 Task: Look for space in Marhaura, India from 2nd June, 2023 to 15th June, 2023 for 2 adults in price range Rs.10000 to Rs.15000. Place can be entire place with 1  bedroom having 1 bed and 1 bathroom. Property type can be house, flat, guest house, hotel. Booking option can be shelf check-in. Required host language is English.
Action: Mouse moved to (355, 132)
Screenshot: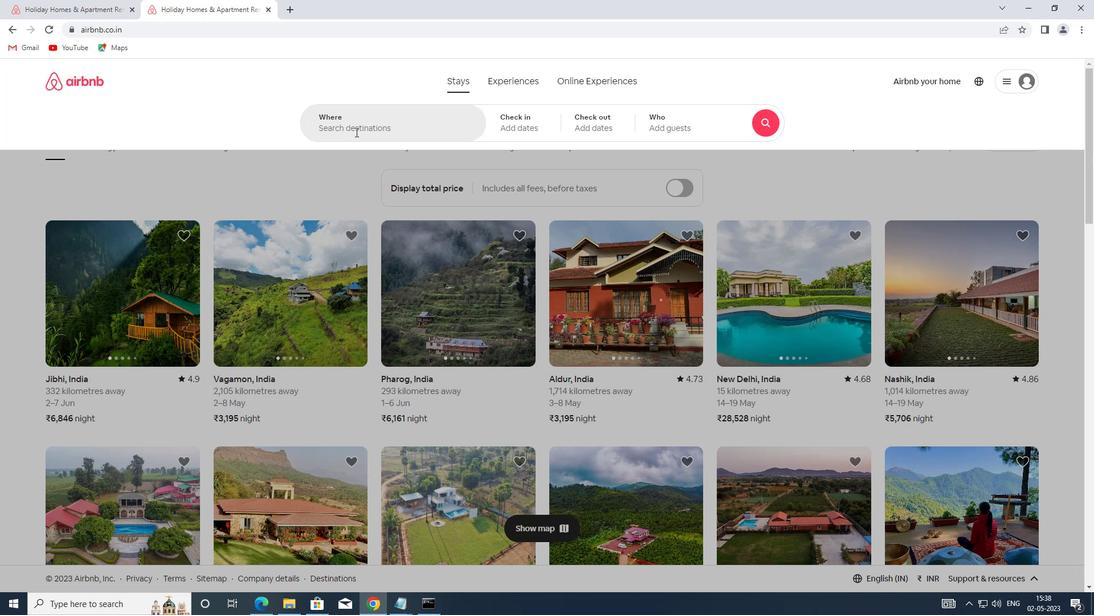 
Action: Mouse pressed left at (355, 132)
Screenshot: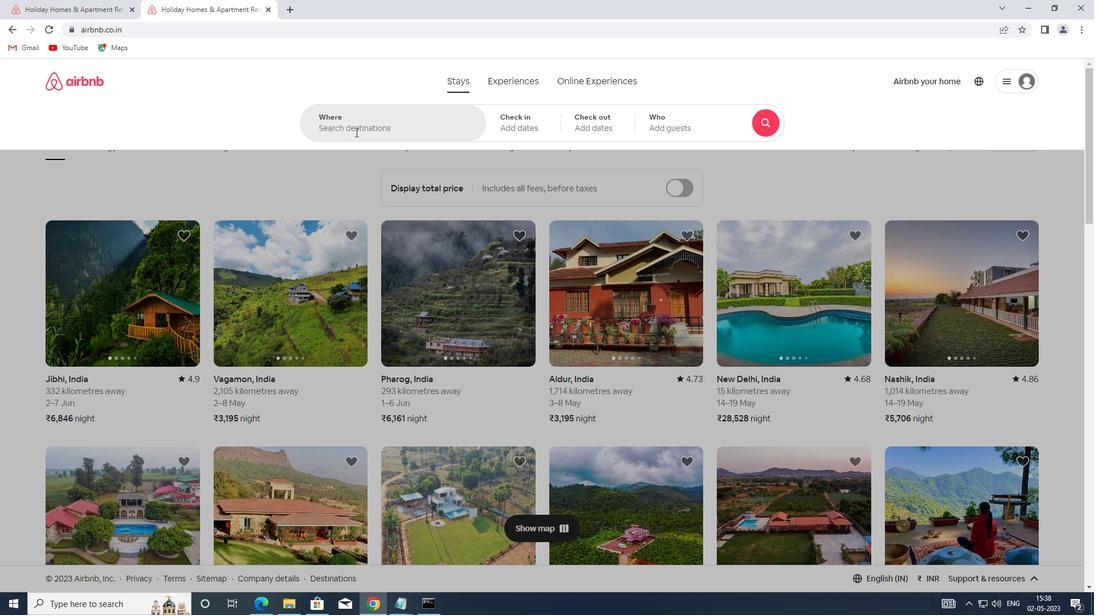 
Action: Mouse pressed left at (355, 132)
Screenshot: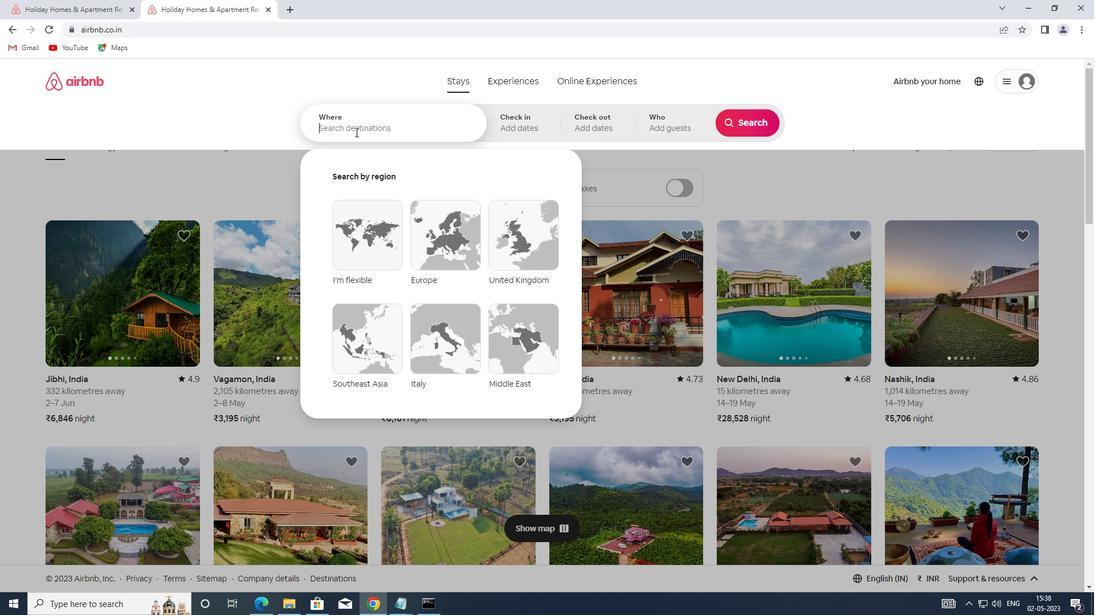 
Action: Key pressed <Key.shift>MARHAURA<Key.space><Key.shift>INDIA
Screenshot: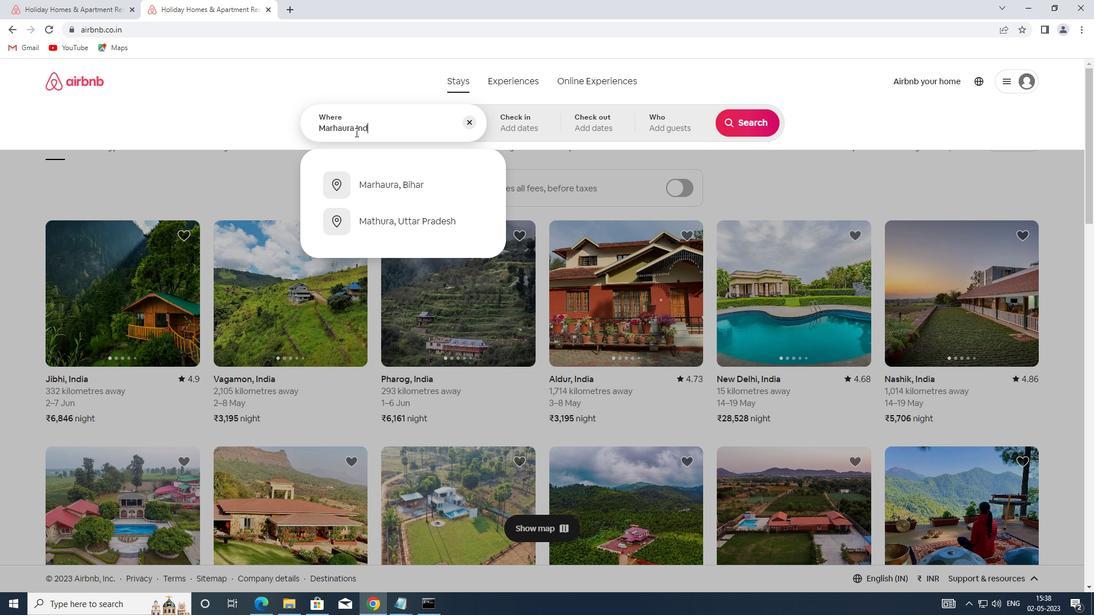 
Action: Mouse moved to (516, 123)
Screenshot: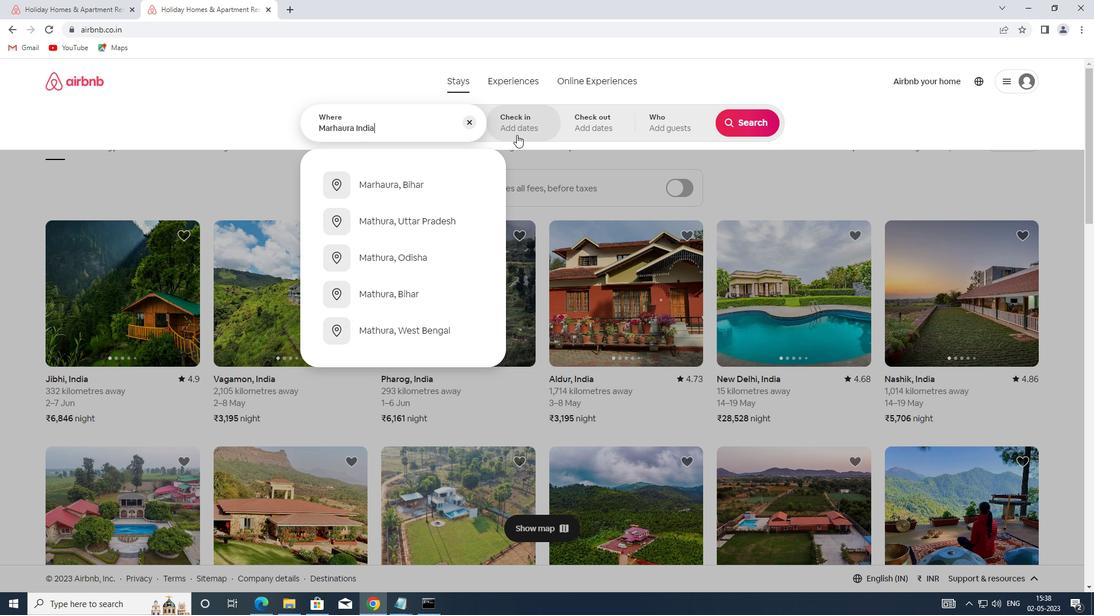 
Action: Mouse pressed left at (516, 123)
Screenshot: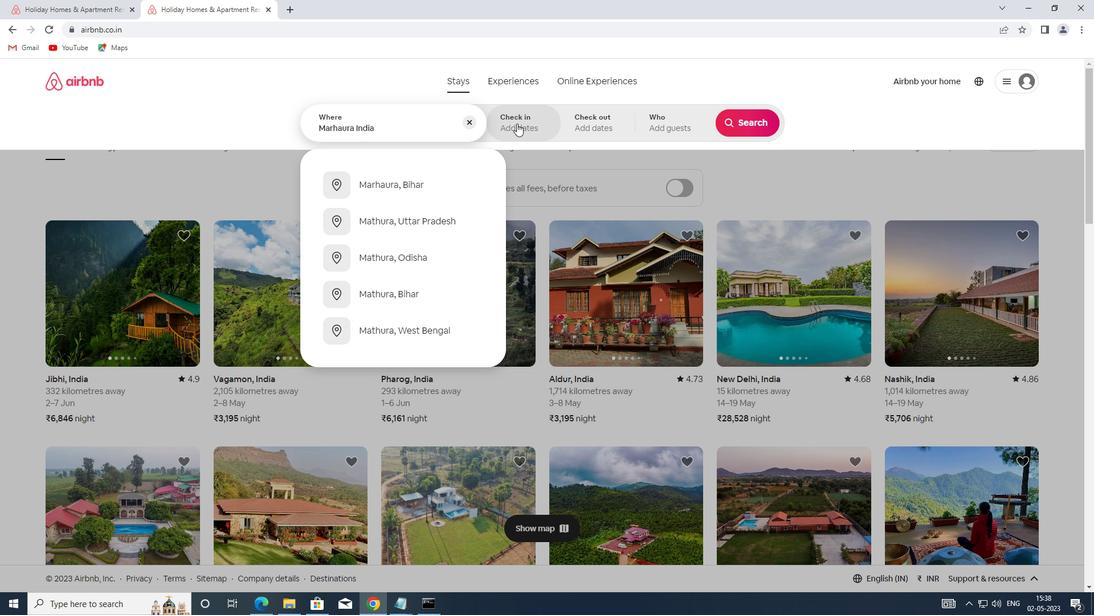 
Action: Mouse moved to (713, 270)
Screenshot: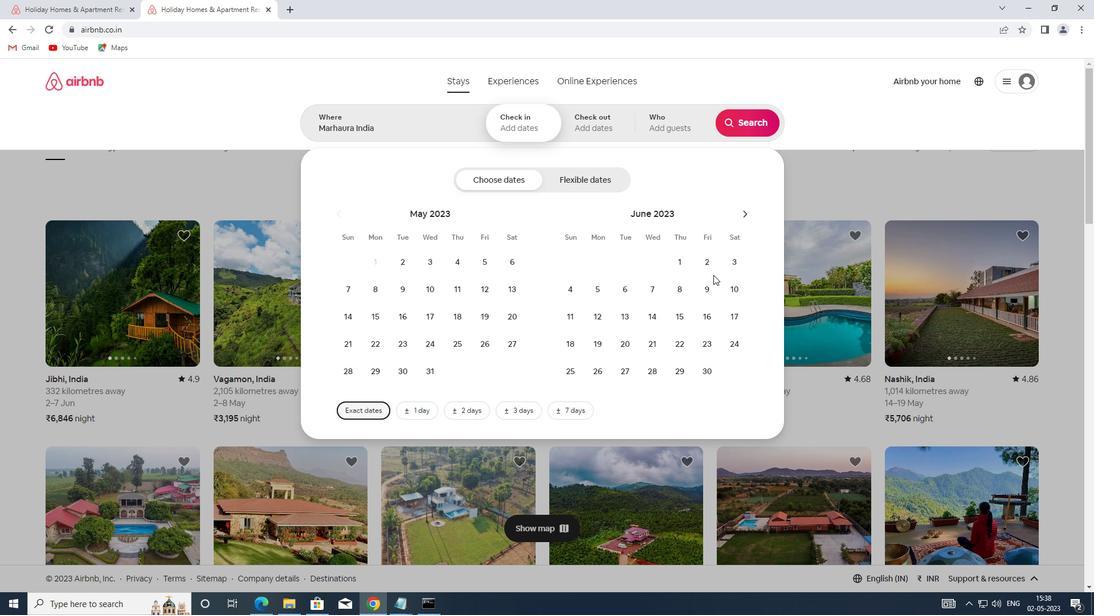 
Action: Mouse pressed left at (713, 270)
Screenshot: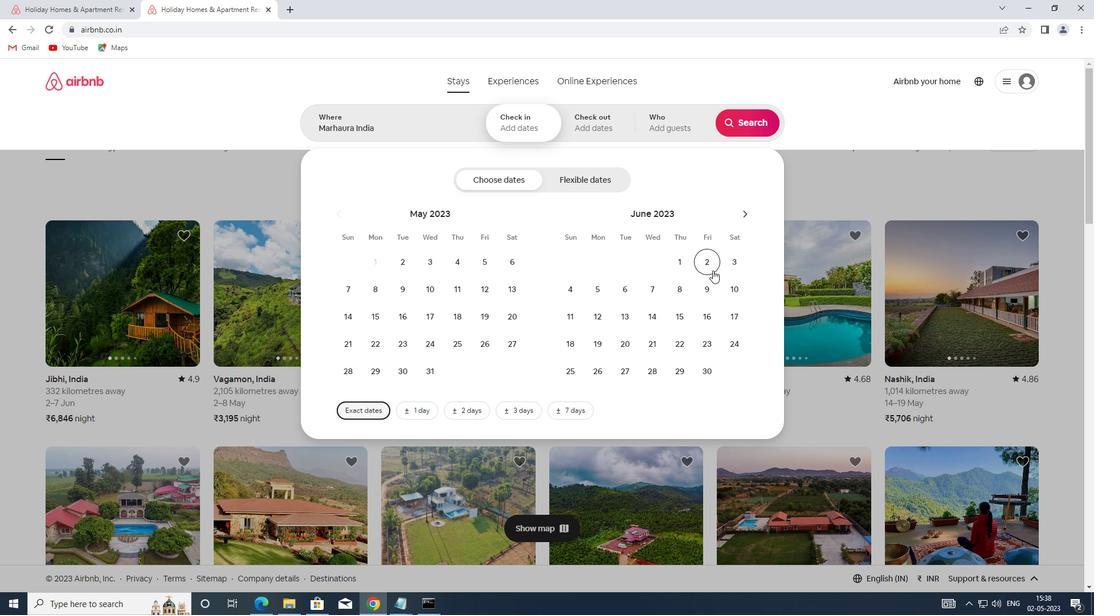 
Action: Mouse moved to (673, 311)
Screenshot: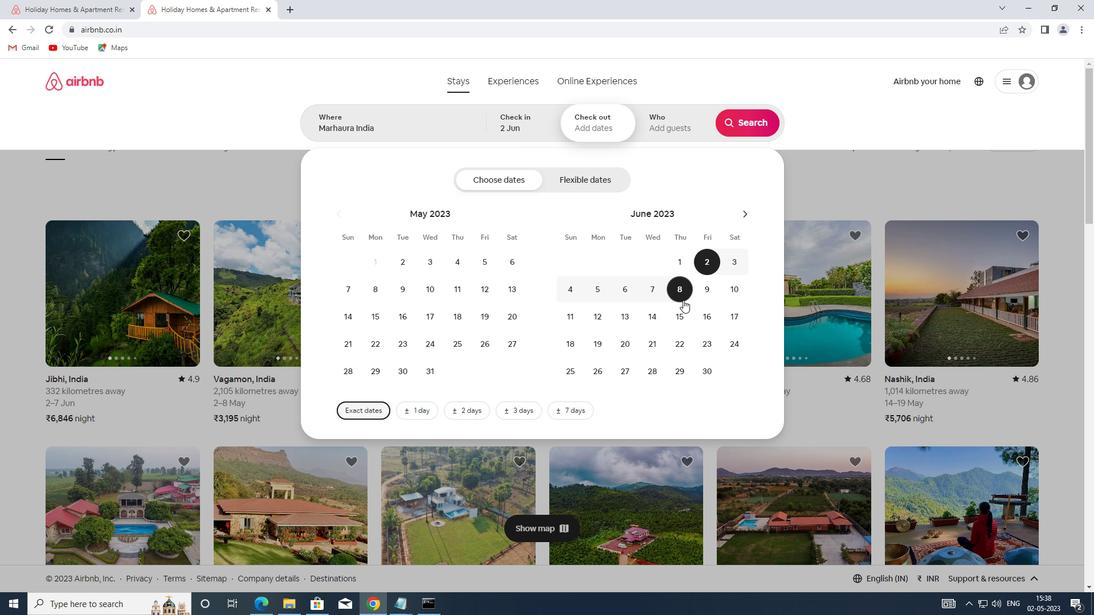 
Action: Mouse pressed left at (673, 311)
Screenshot: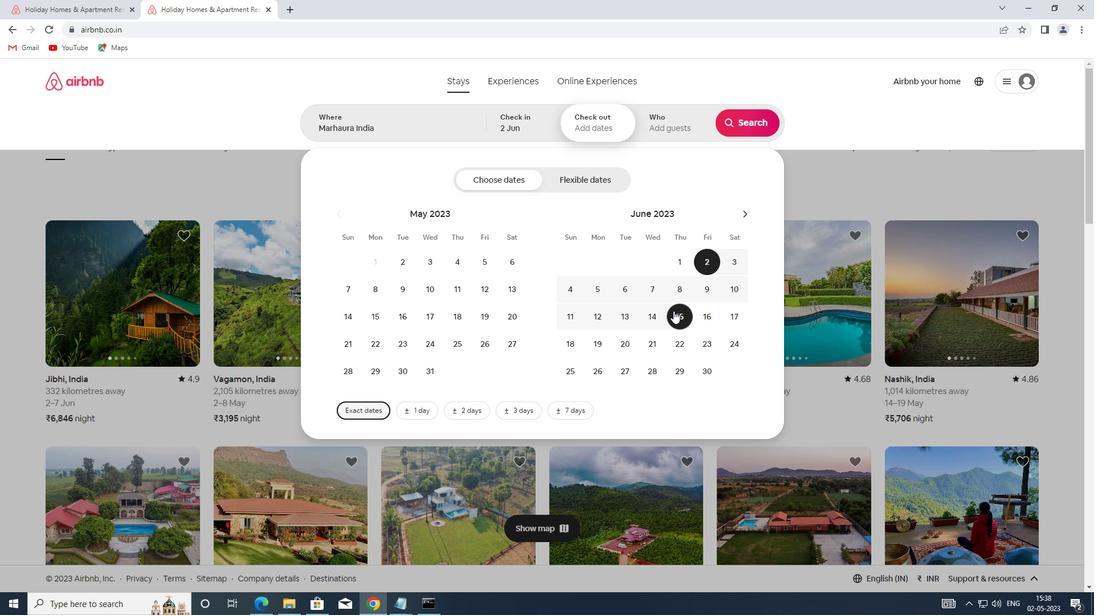 
Action: Mouse moved to (683, 128)
Screenshot: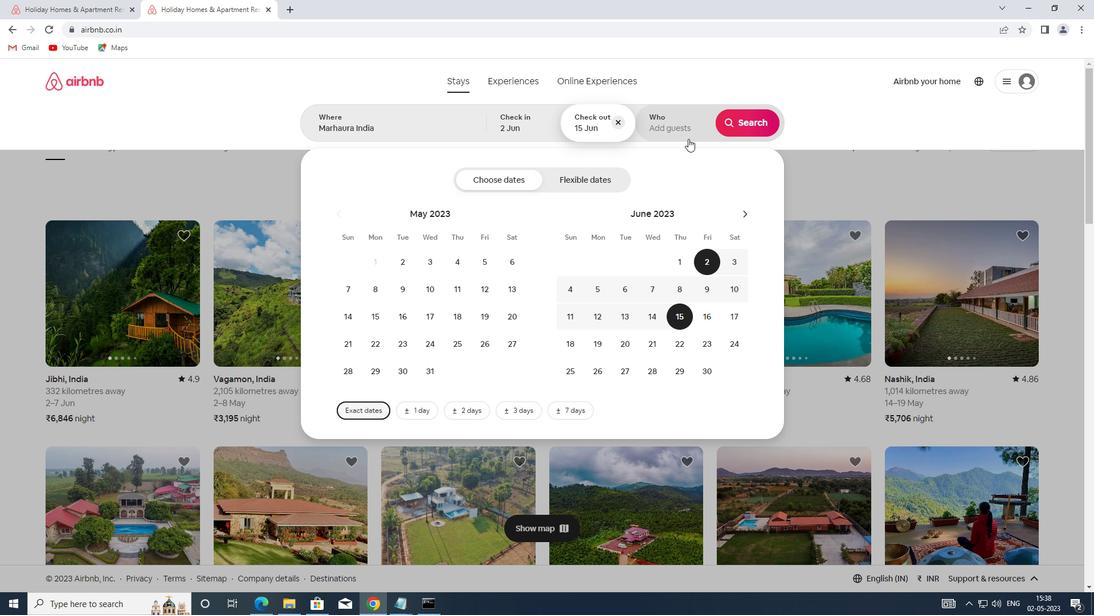 
Action: Mouse pressed left at (683, 128)
Screenshot: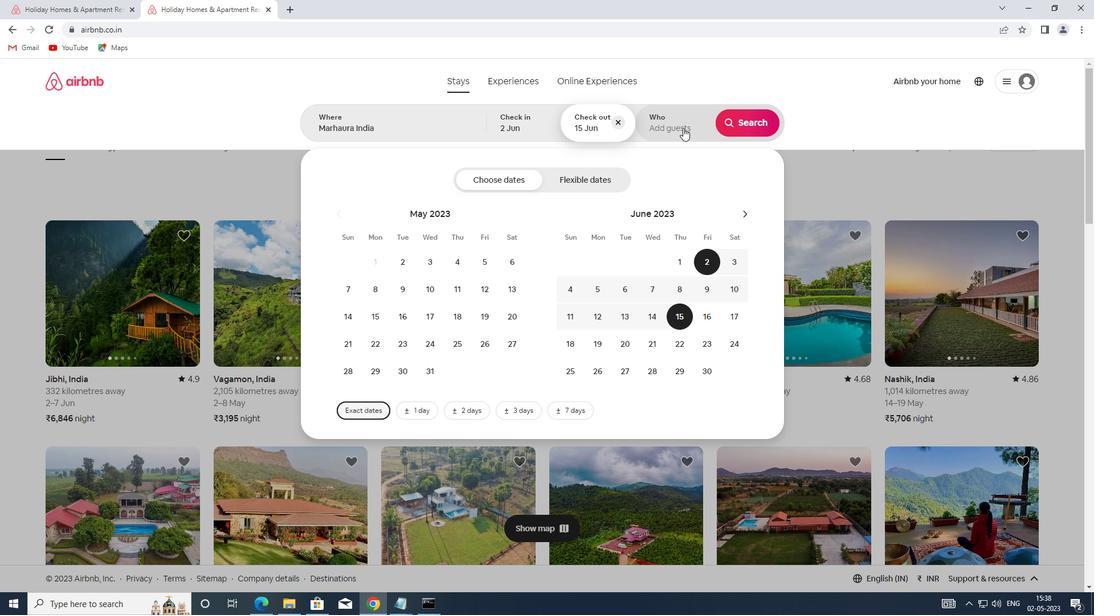 
Action: Mouse moved to (744, 182)
Screenshot: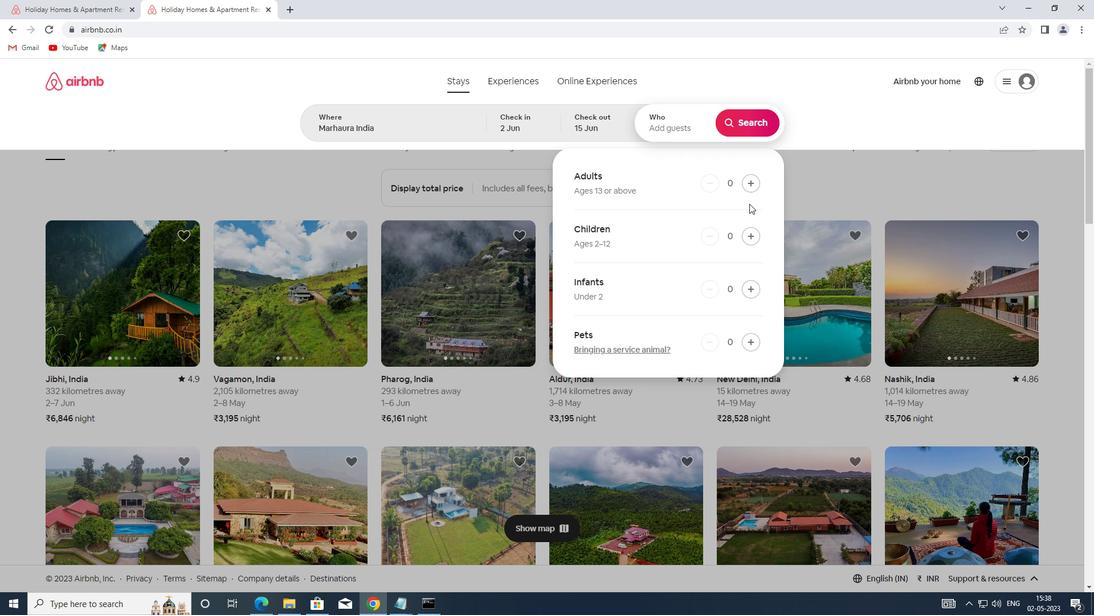 
Action: Mouse pressed left at (744, 182)
Screenshot: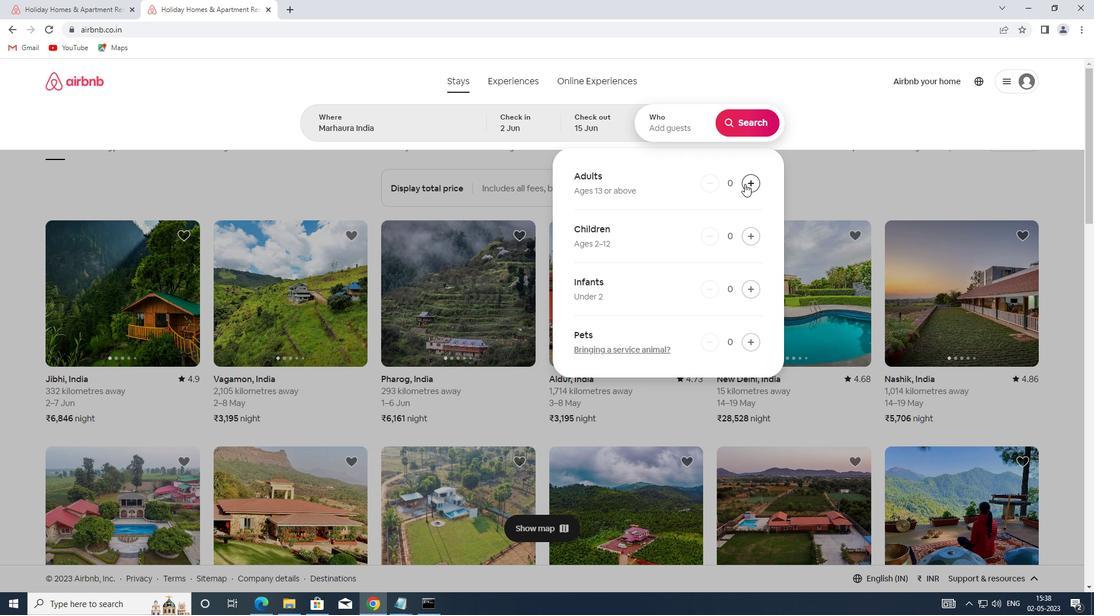 
Action: Mouse pressed left at (744, 182)
Screenshot: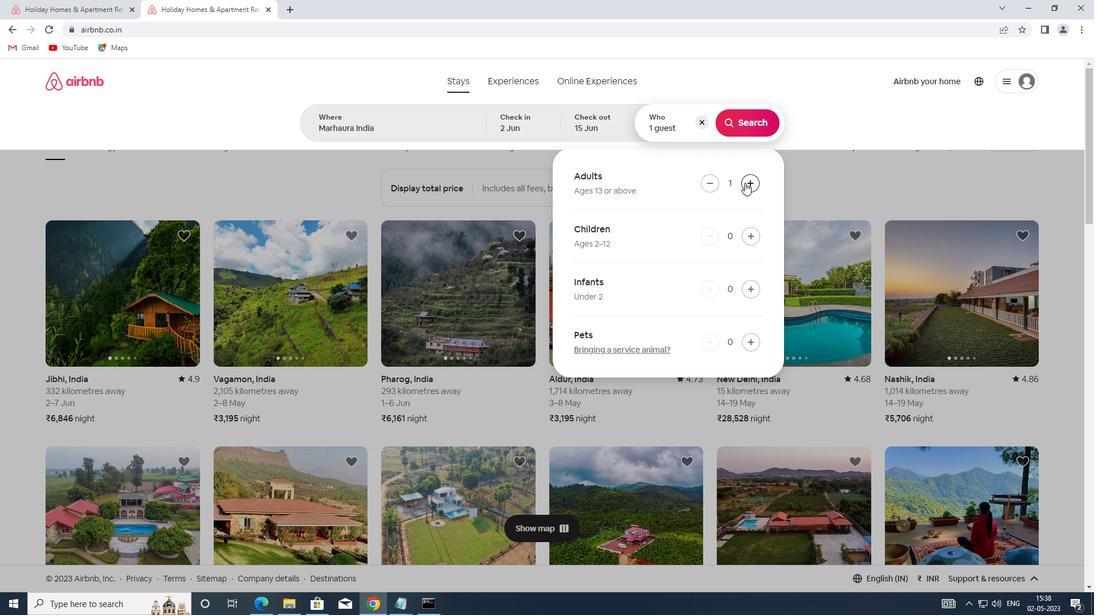 
Action: Mouse moved to (750, 129)
Screenshot: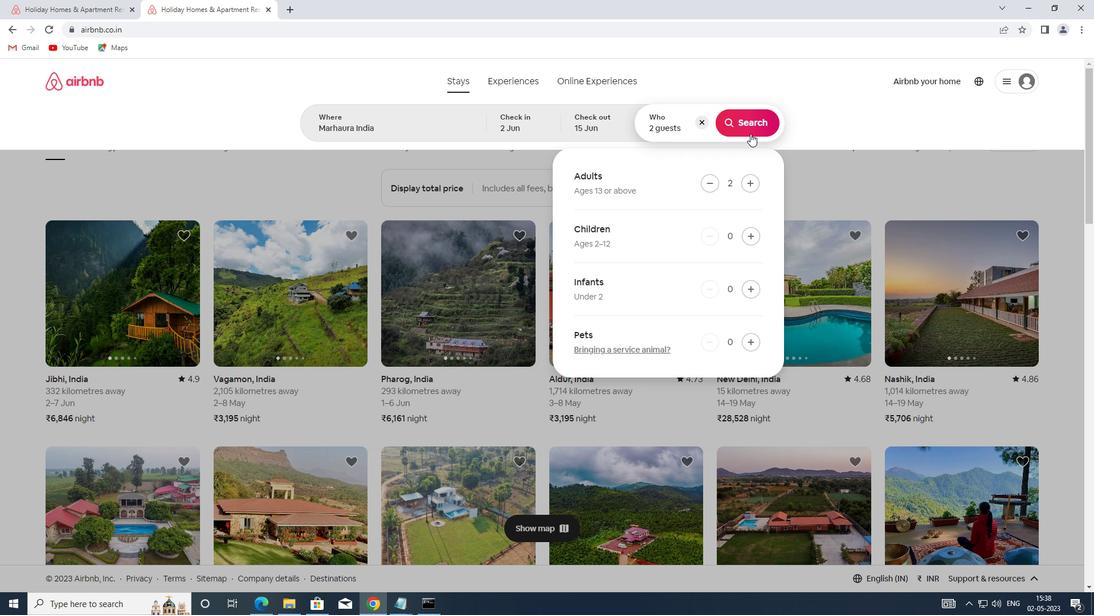 
Action: Mouse pressed left at (750, 129)
Screenshot: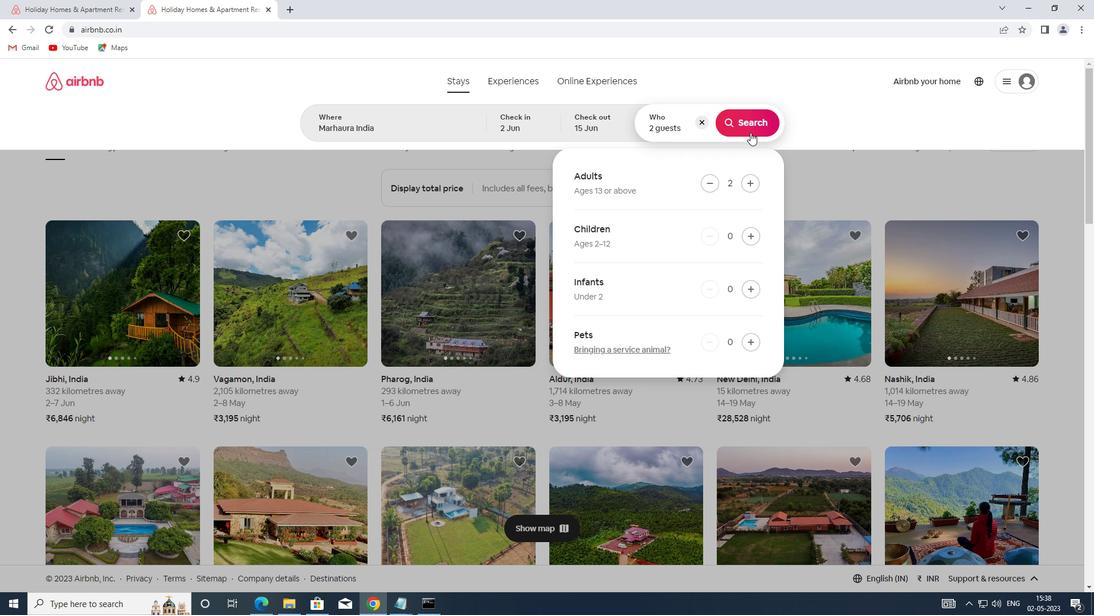 
Action: Mouse moved to (1037, 124)
Screenshot: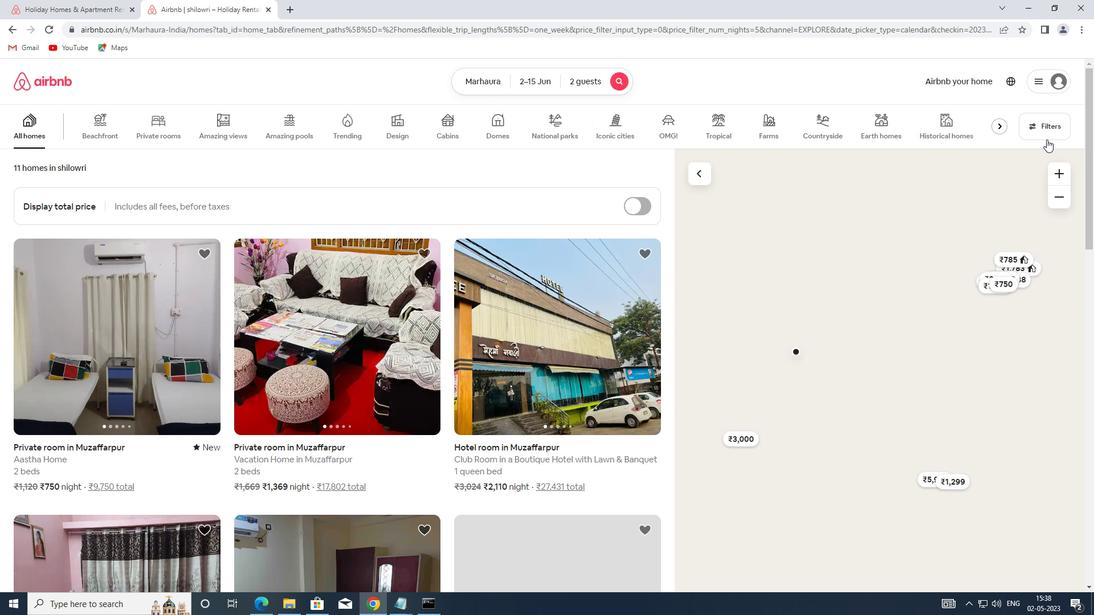 
Action: Mouse pressed left at (1037, 124)
Screenshot: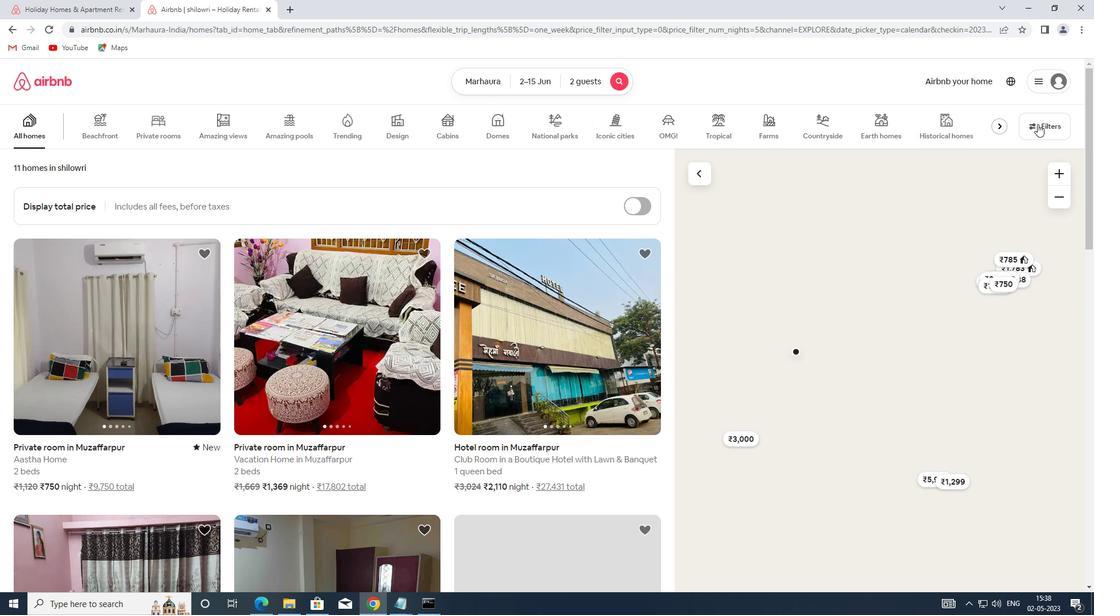 
Action: Mouse moved to (469, 269)
Screenshot: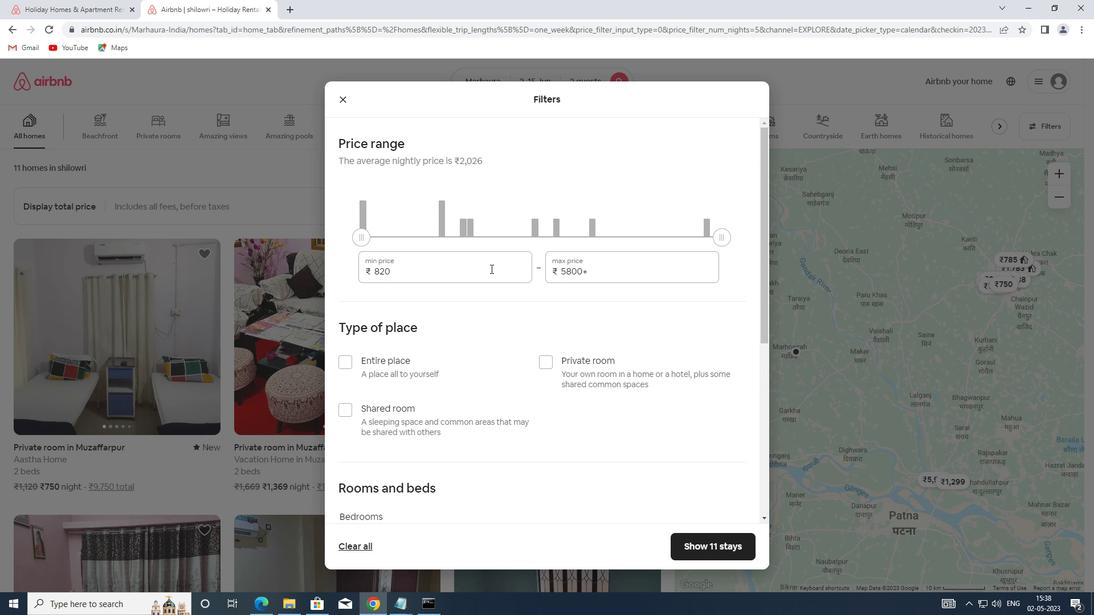 
Action: Mouse pressed left at (469, 269)
Screenshot: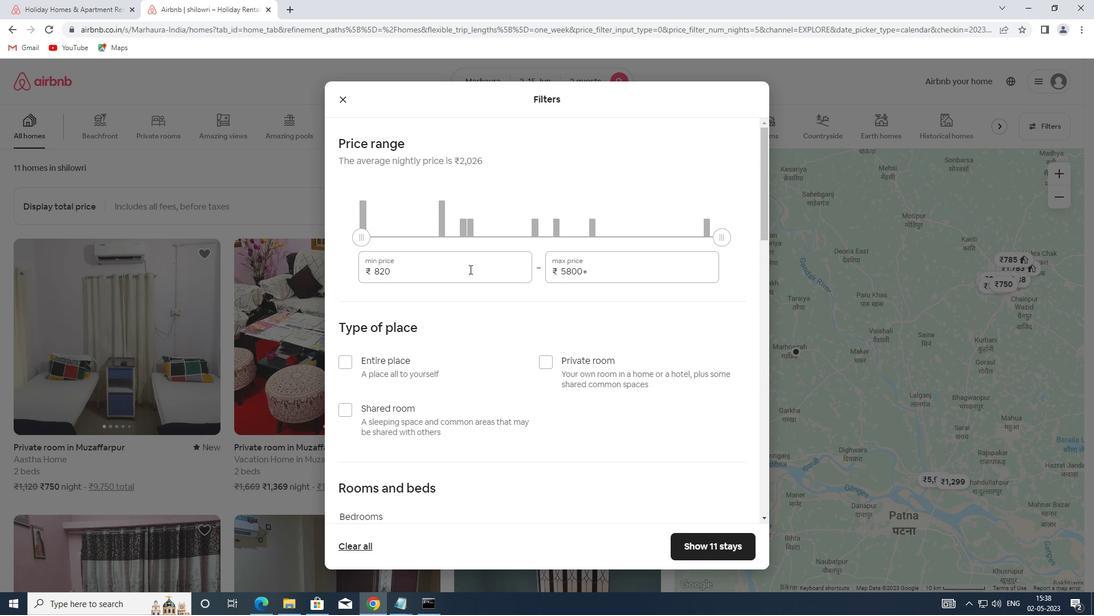 
Action: Mouse moved to (355, 274)
Screenshot: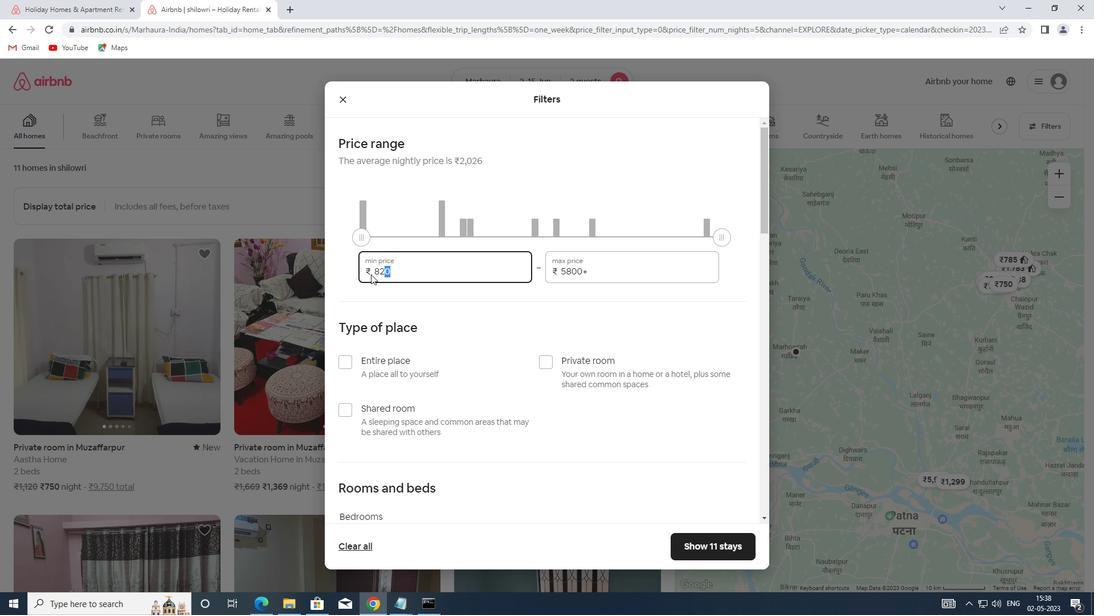 
Action: Key pressed 10000
Screenshot: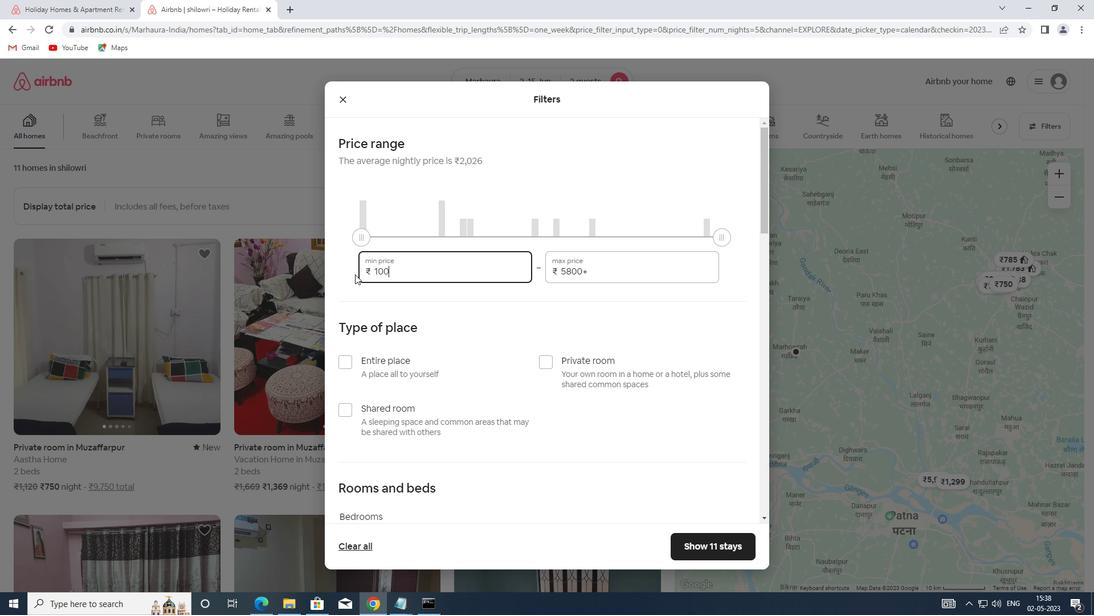 
Action: Mouse moved to (604, 272)
Screenshot: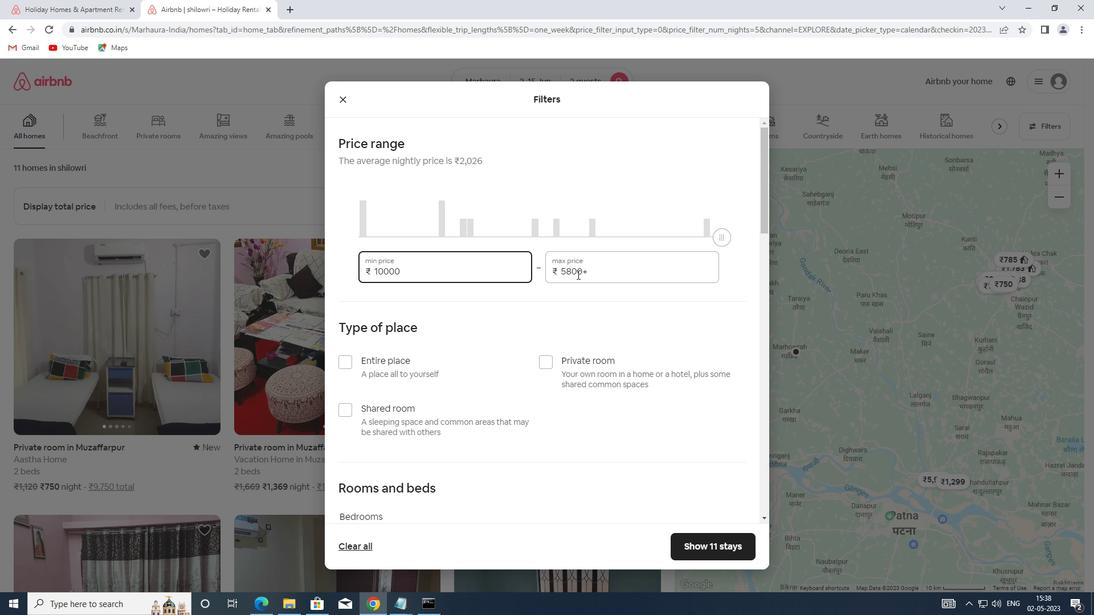 
Action: Mouse pressed left at (604, 272)
Screenshot: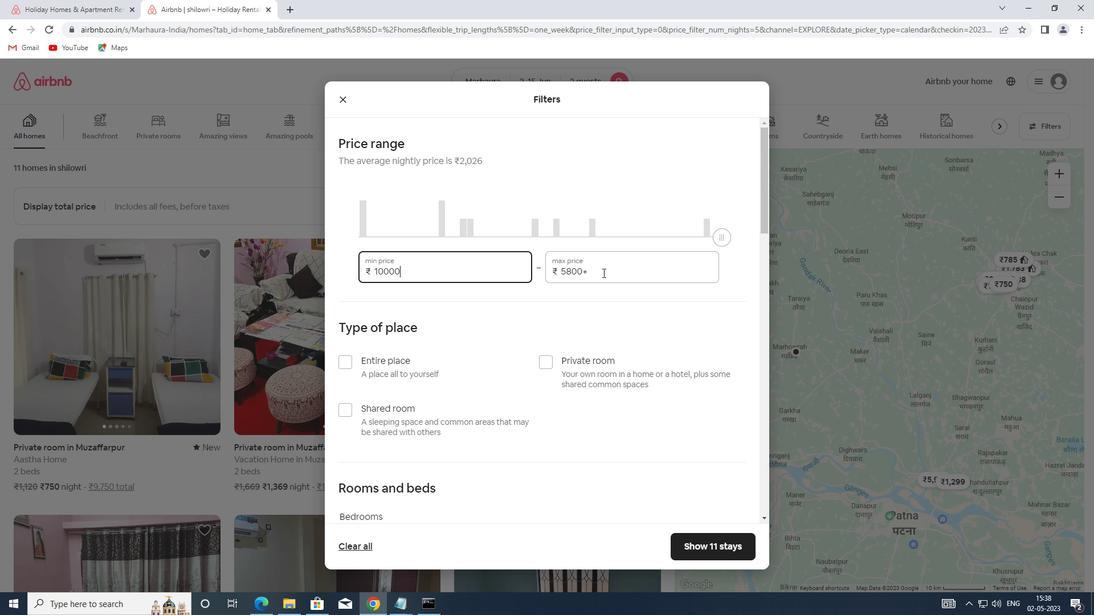 
Action: Mouse moved to (541, 262)
Screenshot: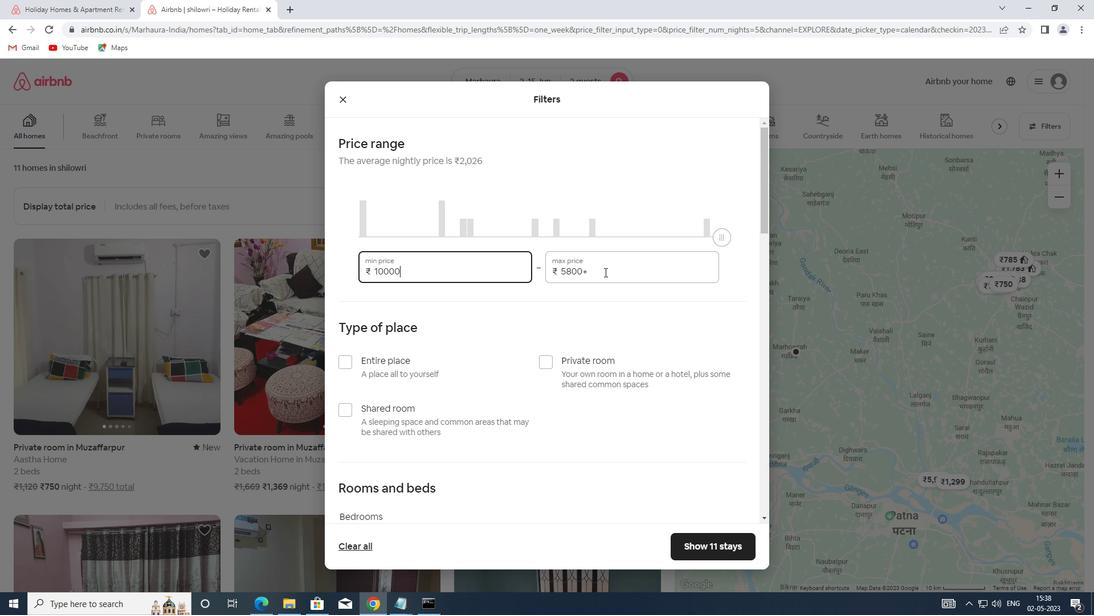
Action: Key pressed 15000
Screenshot: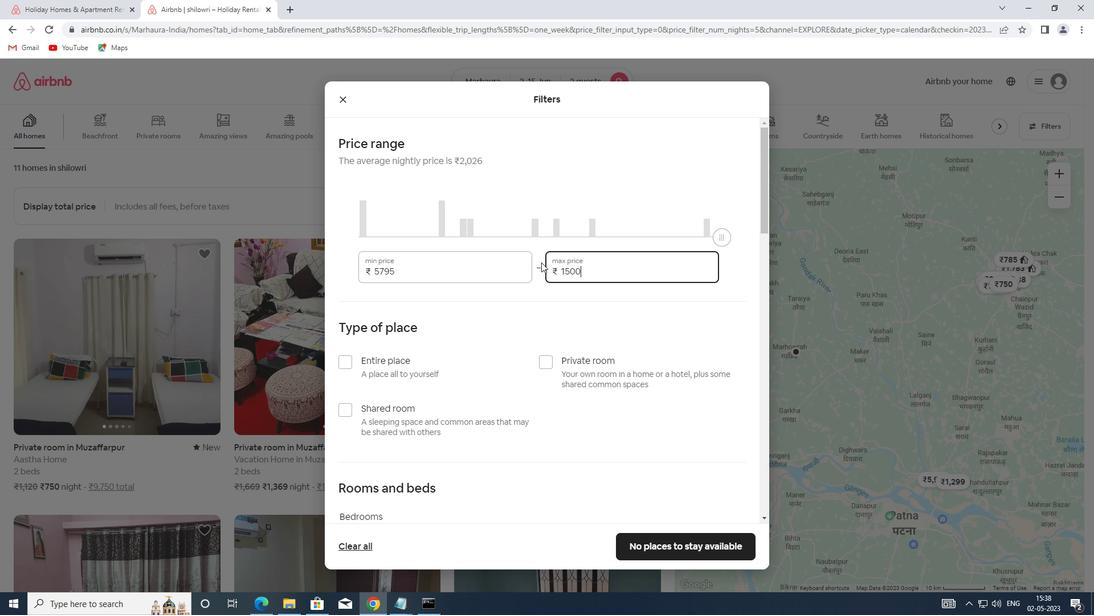 
Action: Mouse moved to (377, 359)
Screenshot: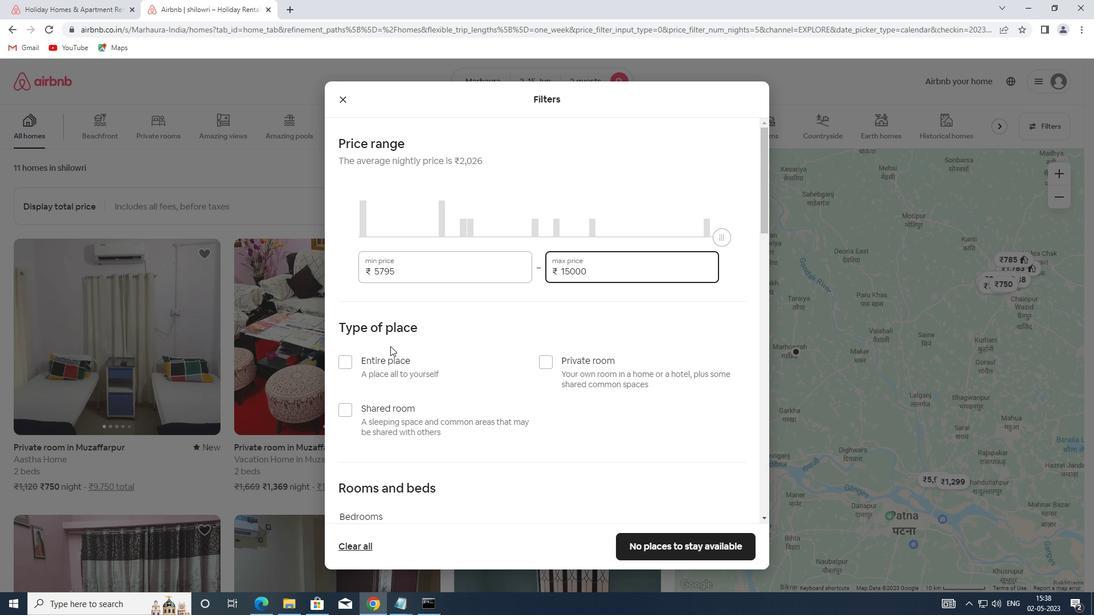 
Action: Mouse pressed left at (377, 359)
Screenshot: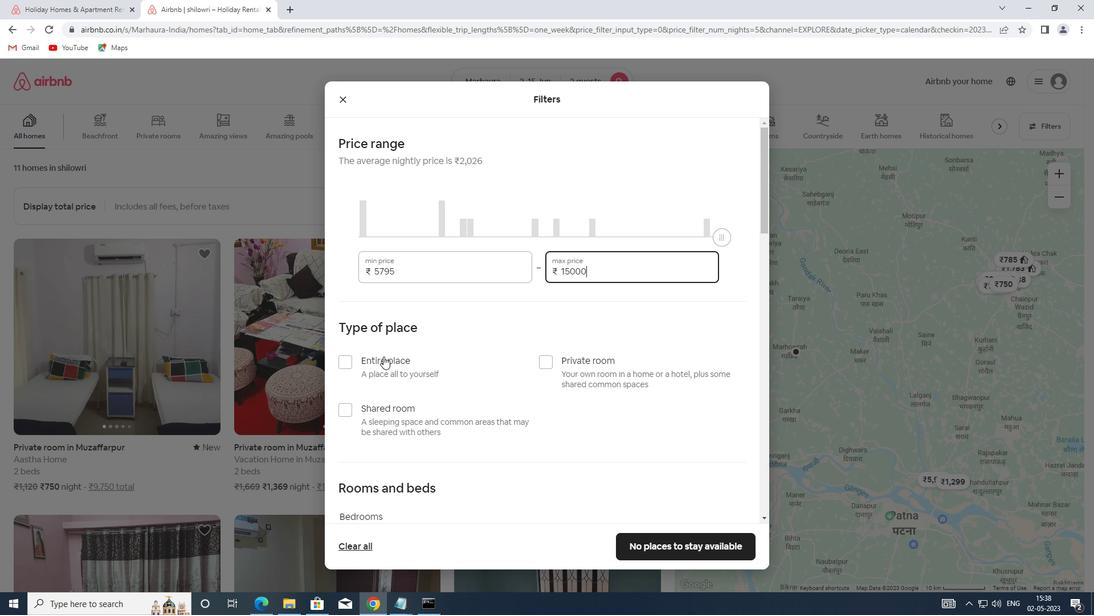 
Action: Mouse scrolled (377, 358) with delta (0, 0)
Screenshot: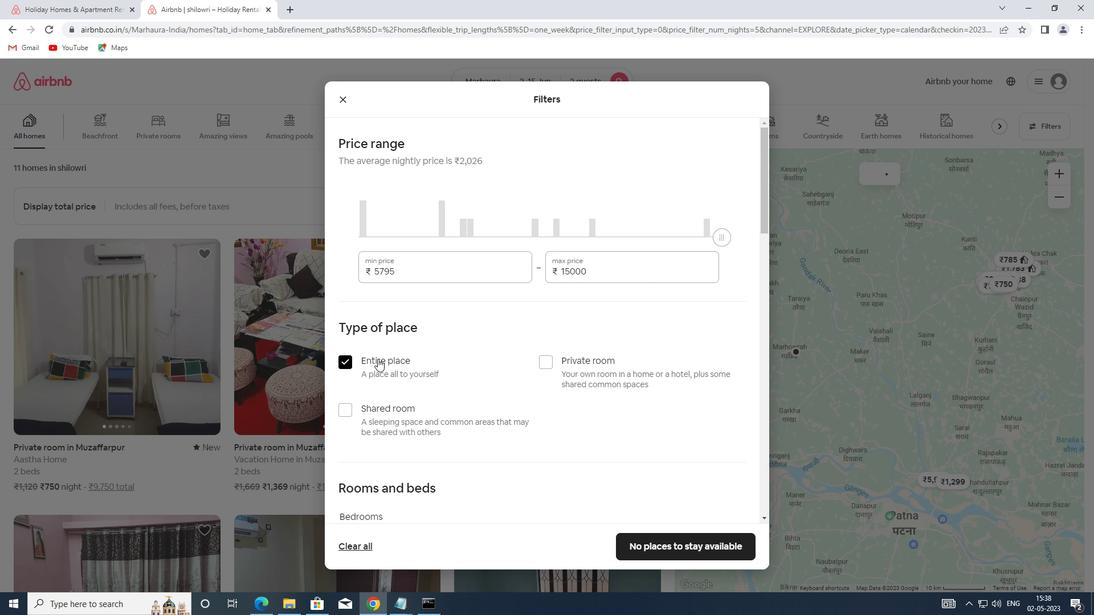 
Action: Mouse scrolled (377, 358) with delta (0, 0)
Screenshot: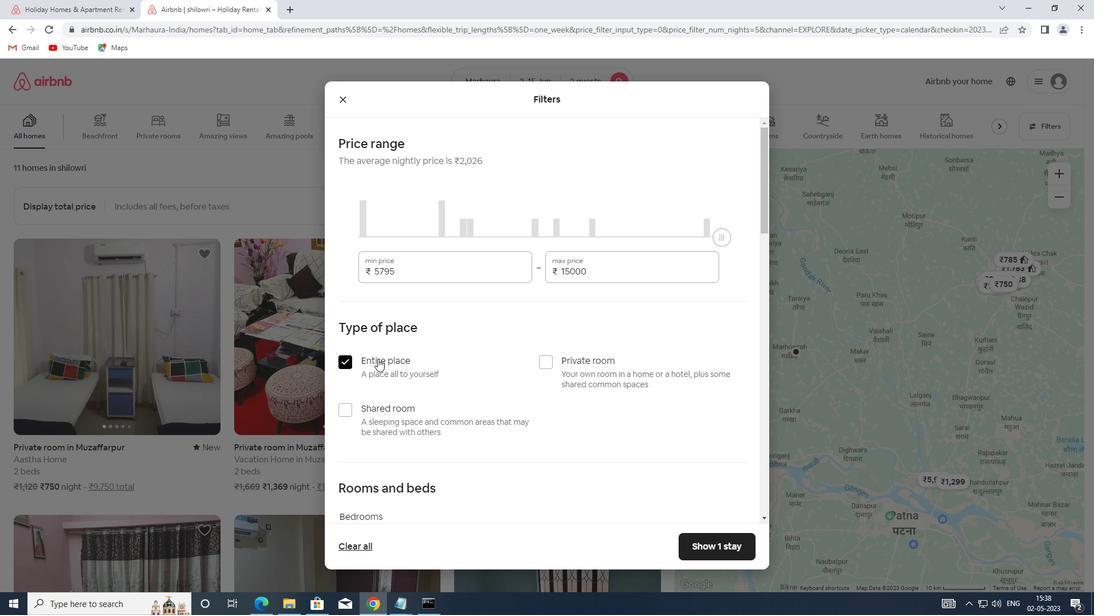 
Action: Mouse scrolled (377, 358) with delta (0, 0)
Screenshot: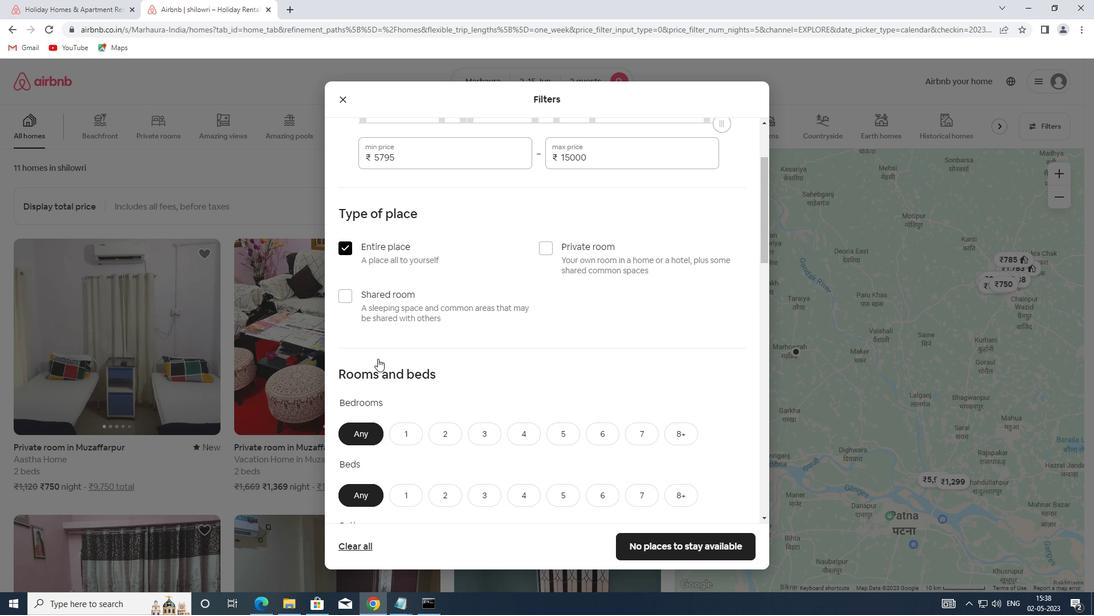 
Action: Mouse scrolled (377, 358) with delta (0, 0)
Screenshot: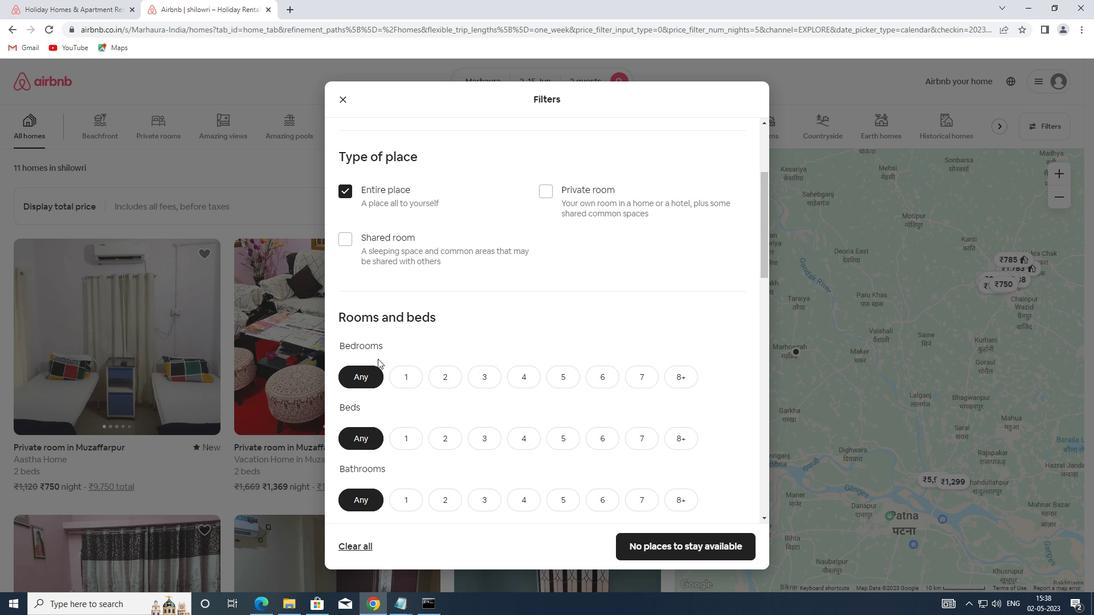 
Action: Mouse moved to (397, 321)
Screenshot: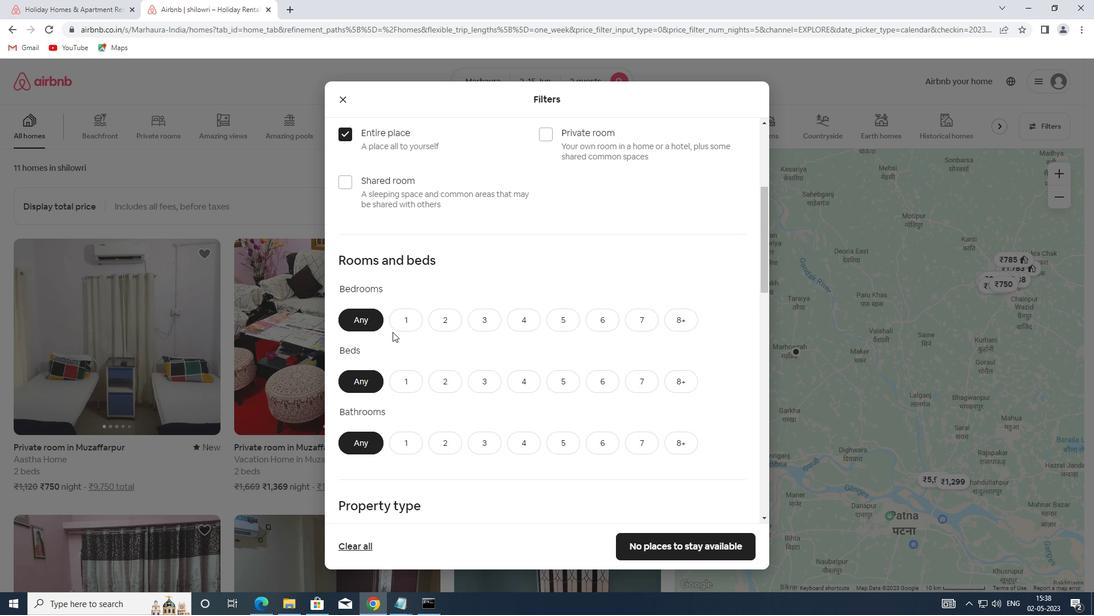
Action: Mouse pressed left at (397, 321)
Screenshot: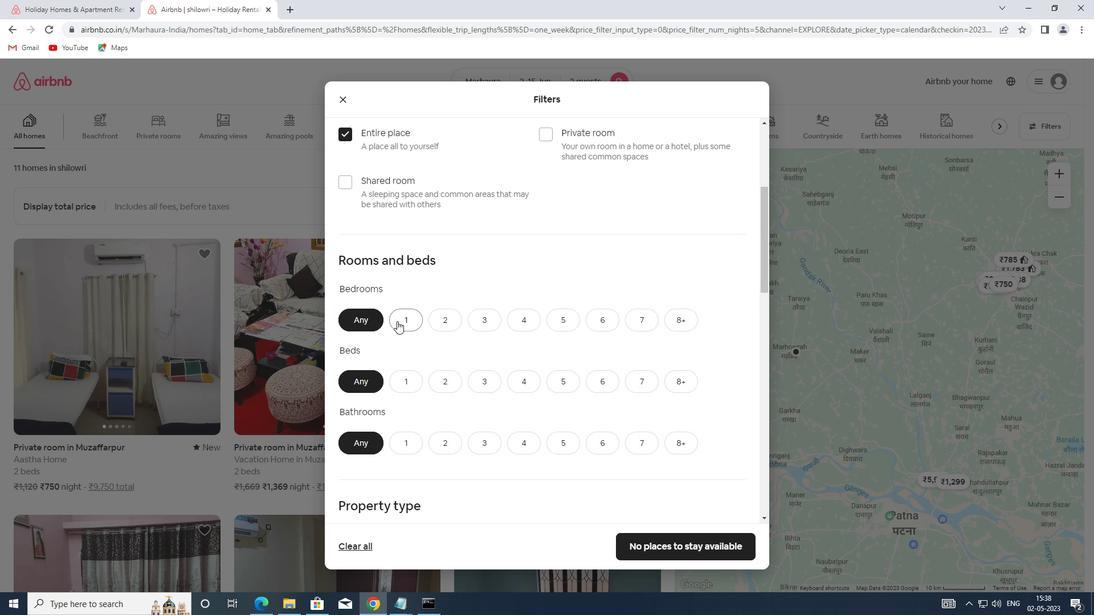 
Action: Mouse moved to (397, 381)
Screenshot: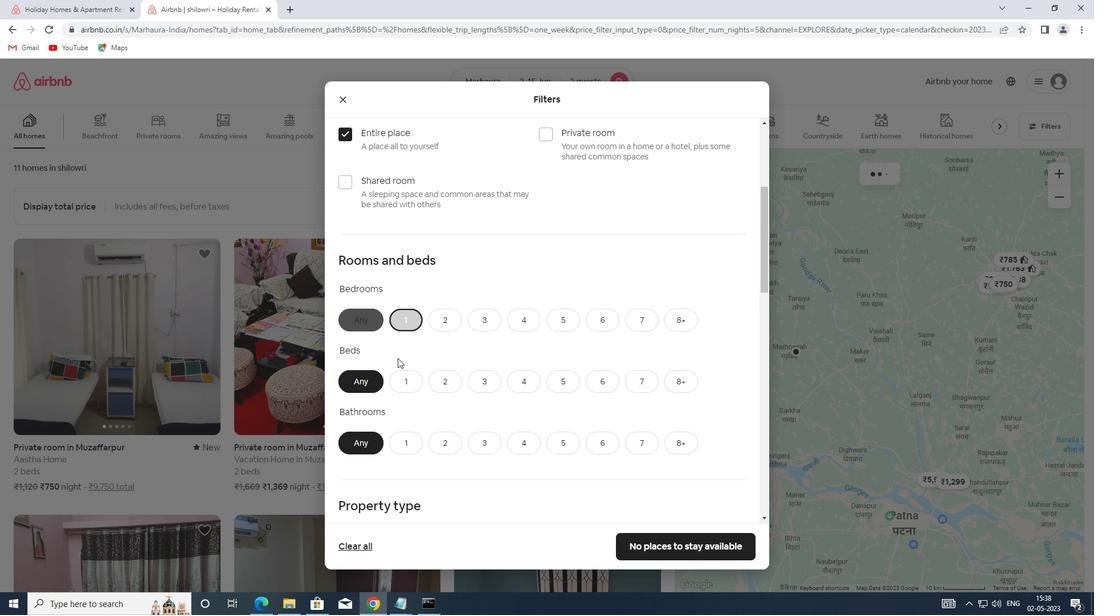 
Action: Mouse pressed left at (397, 381)
Screenshot: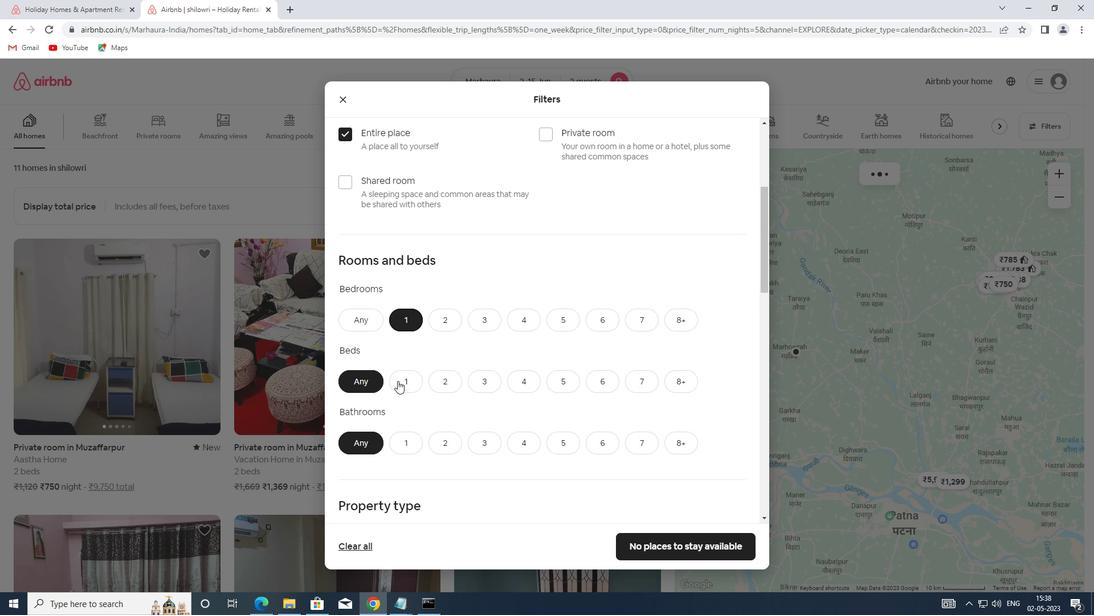 
Action: Mouse moved to (403, 439)
Screenshot: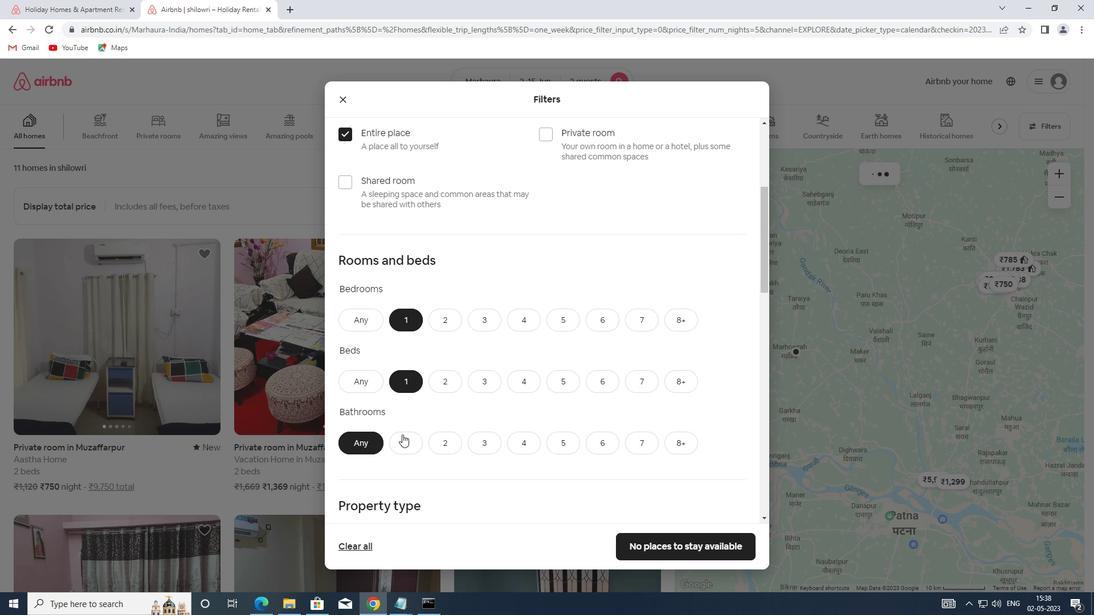 
Action: Mouse pressed left at (403, 439)
Screenshot: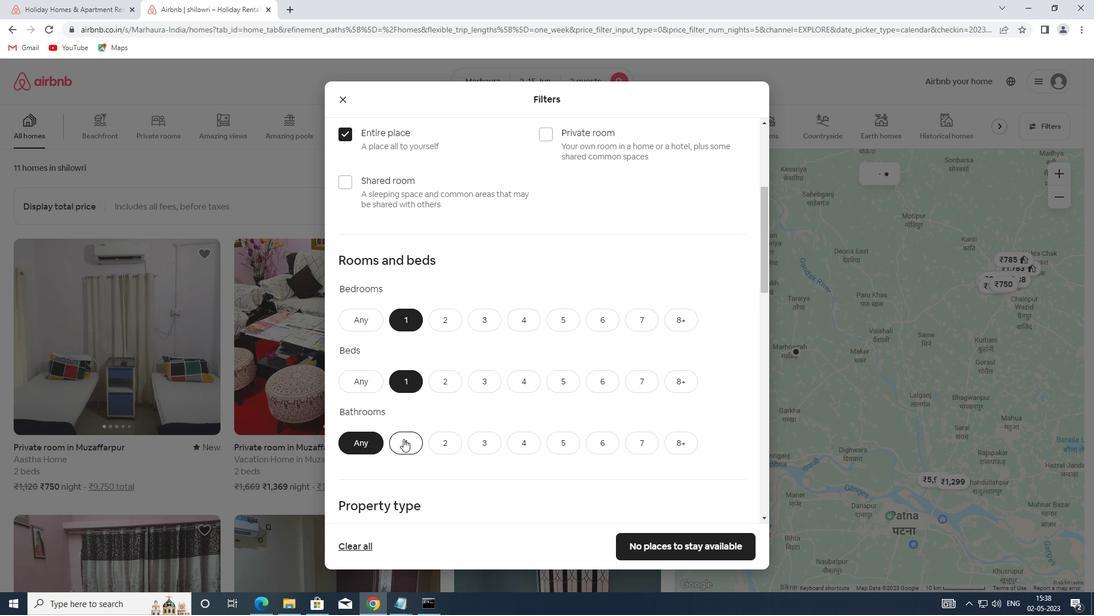 
Action: Mouse scrolled (403, 438) with delta (0, 0)
Screenshot: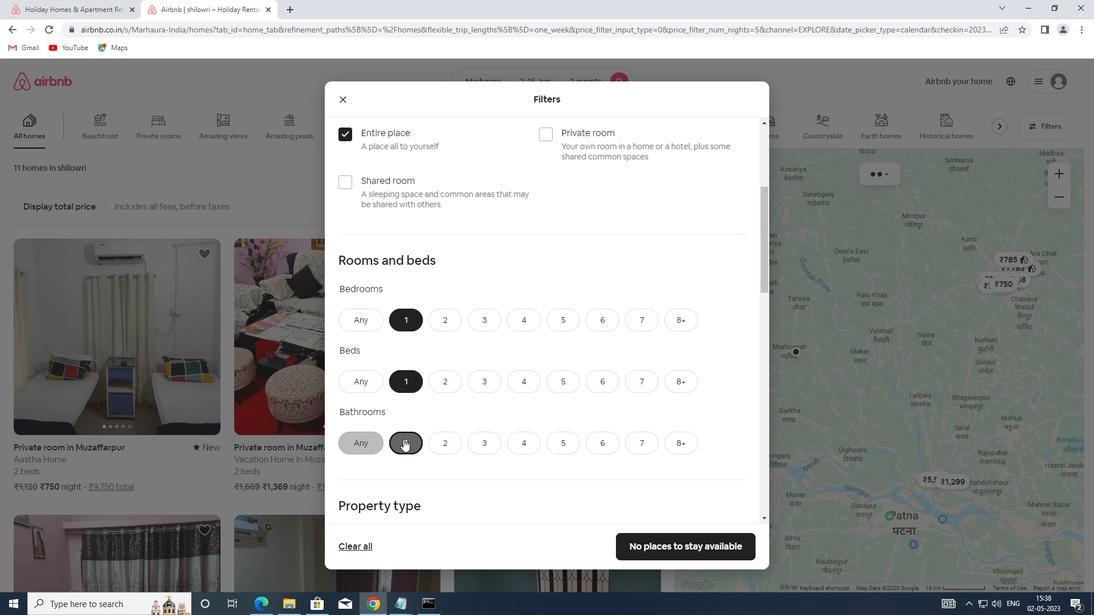 
Action: Mouse scrolled (403, 438) with delta (0, 0)
Screenshot: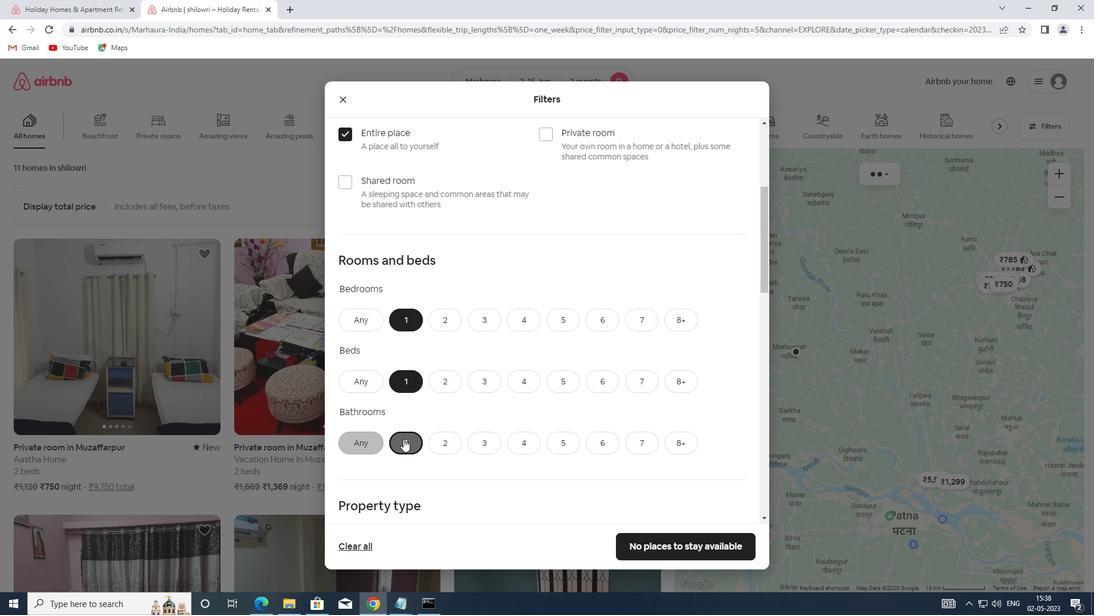 
Action: Mouse scrolled (403, 438) with delta (0, 0)
Screenshot: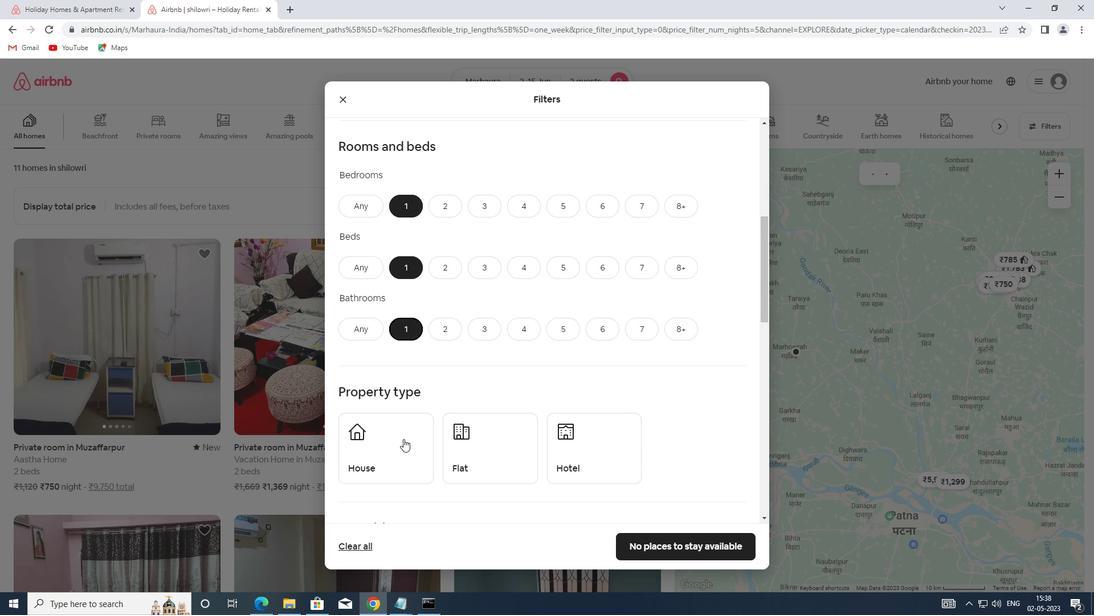 
Action: Mouse moved to (381, 404)
Screenshot: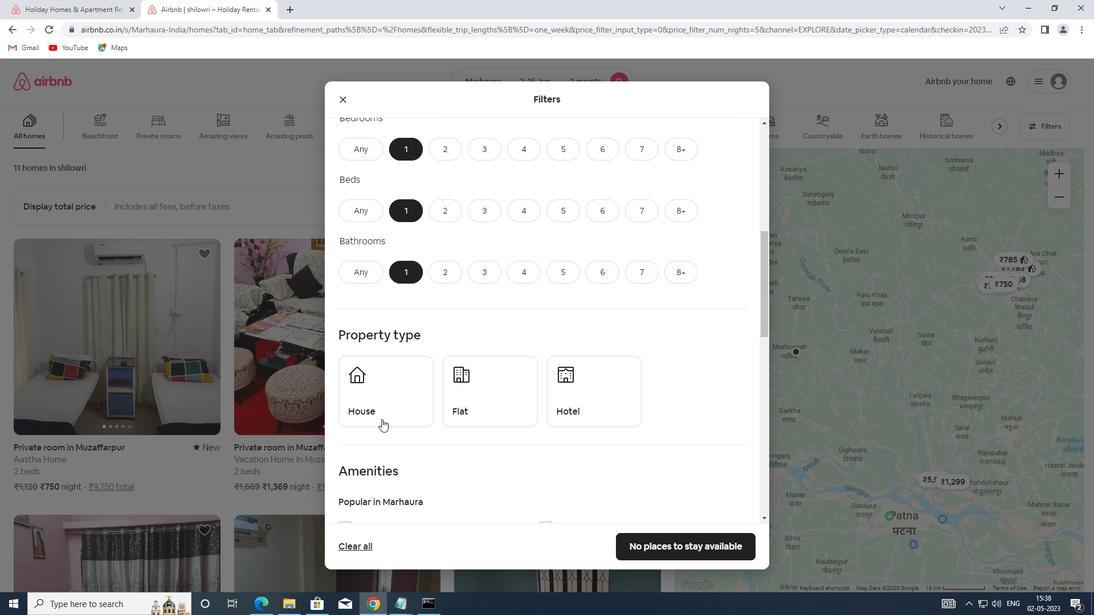 
Action: Mouse pressed left at (381, 404)
Screenshot: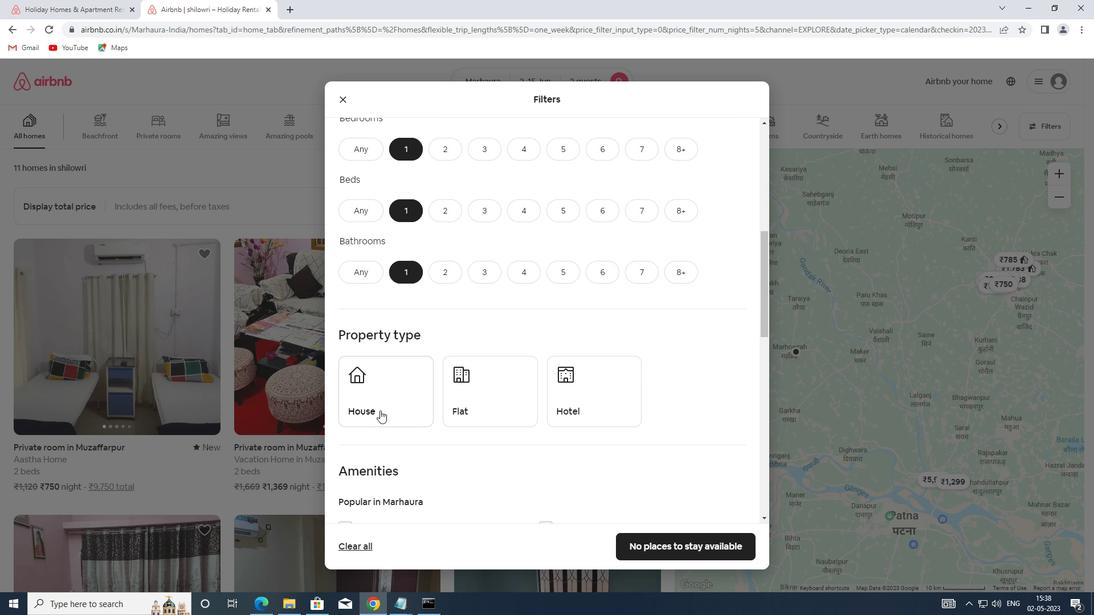 
Action: Mouse moved to (506, 399)
Screenshot: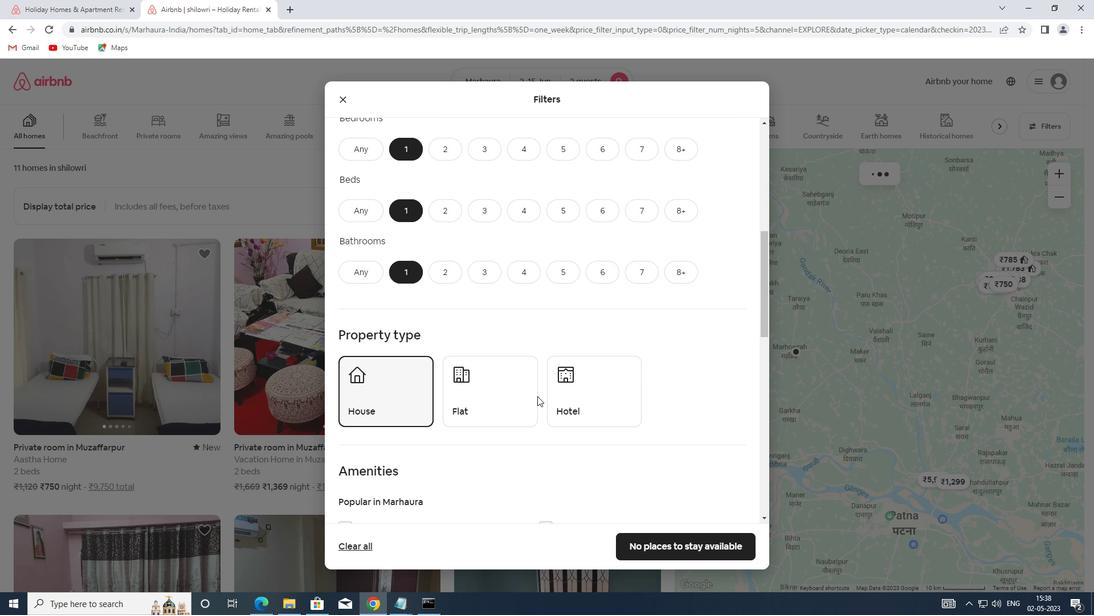
Action: Mouse pressed left at (506, 399)
Screenshot: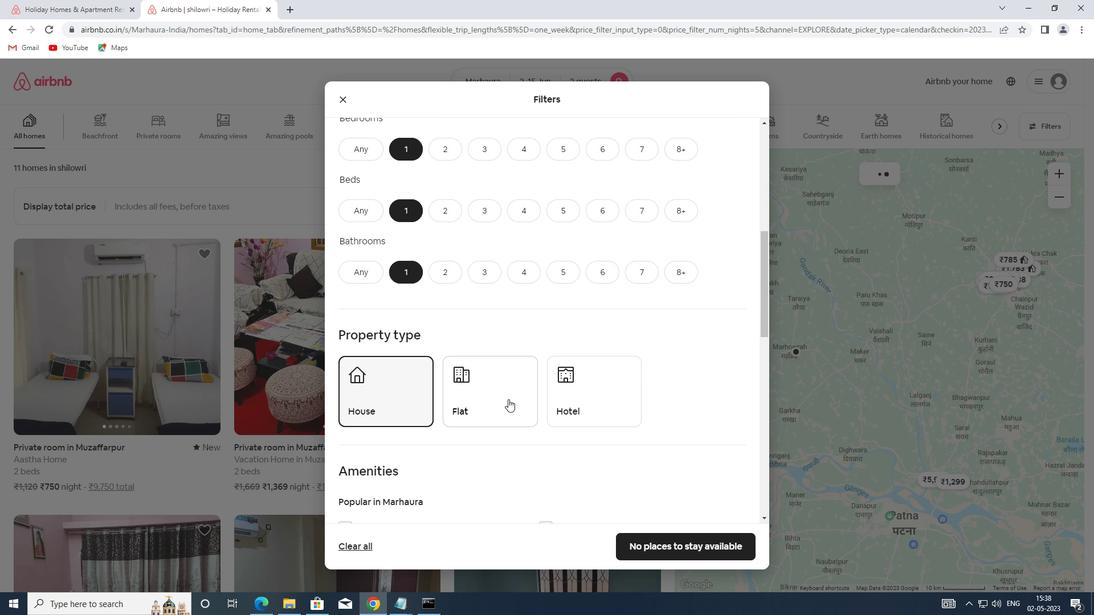 
Action: Mouse moved to (588, 396)
Screenshot: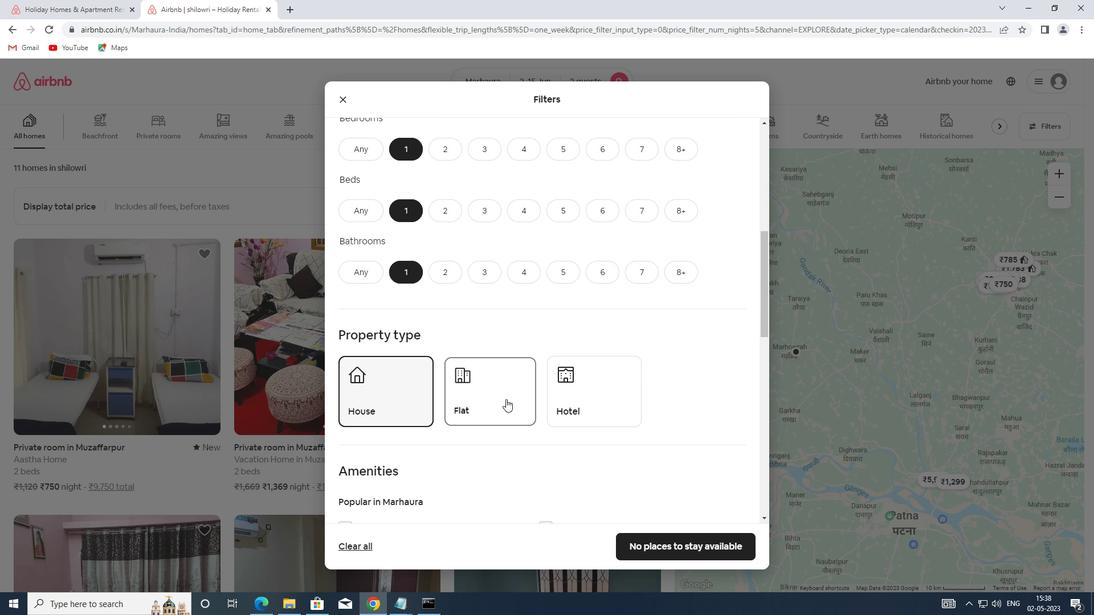
Action: Mouse pressed left at (588, 396)
Screenshot: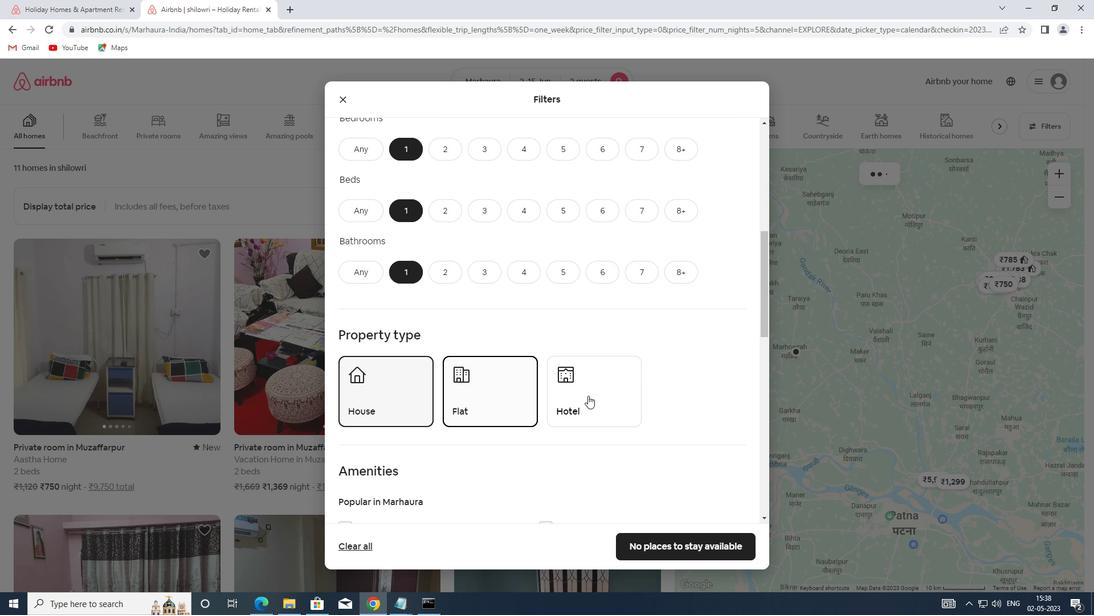 
Action: Mouse scrolled (588, 395) with delta (0, 0)
Screenshot: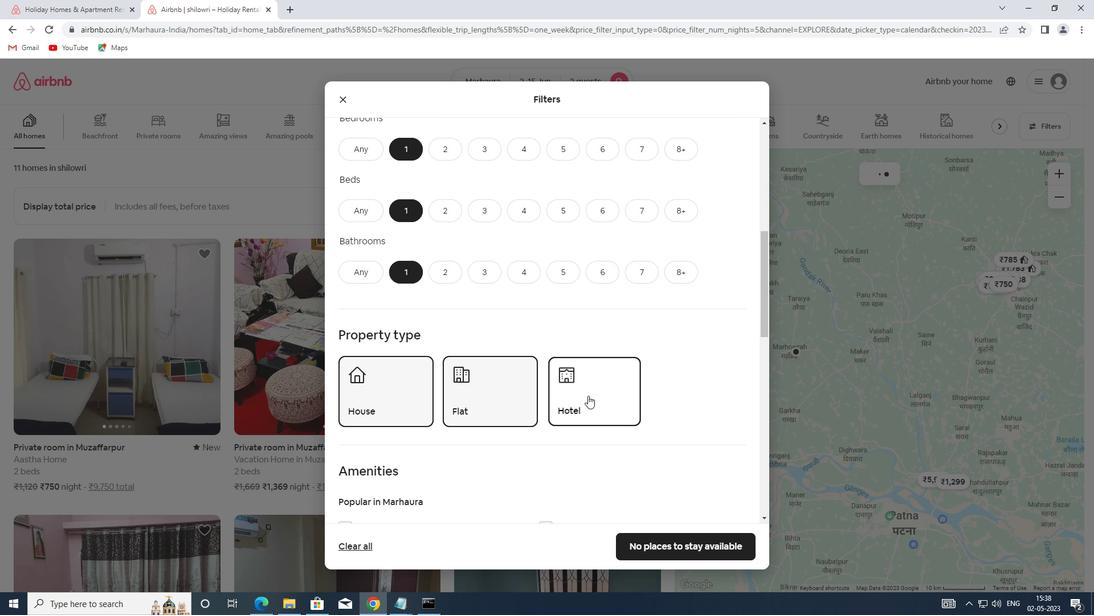 
Action: Mouse scrolled (588, 395) with delta (0, 0)
Screenshot: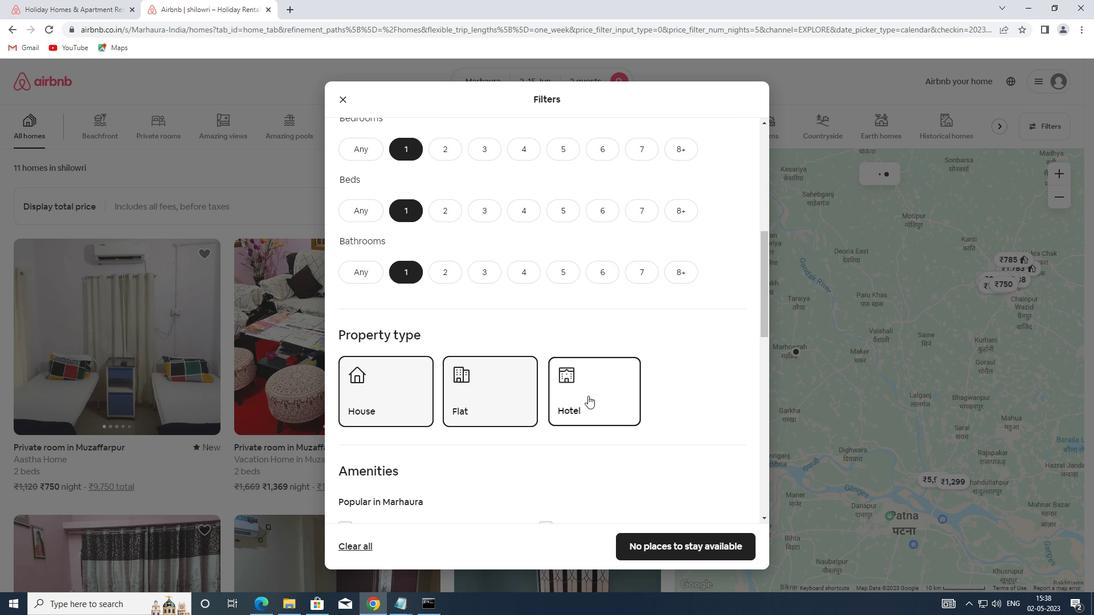 
Action: Mouse scrolled (588, 395) with delta (0, 0)
Screenshot: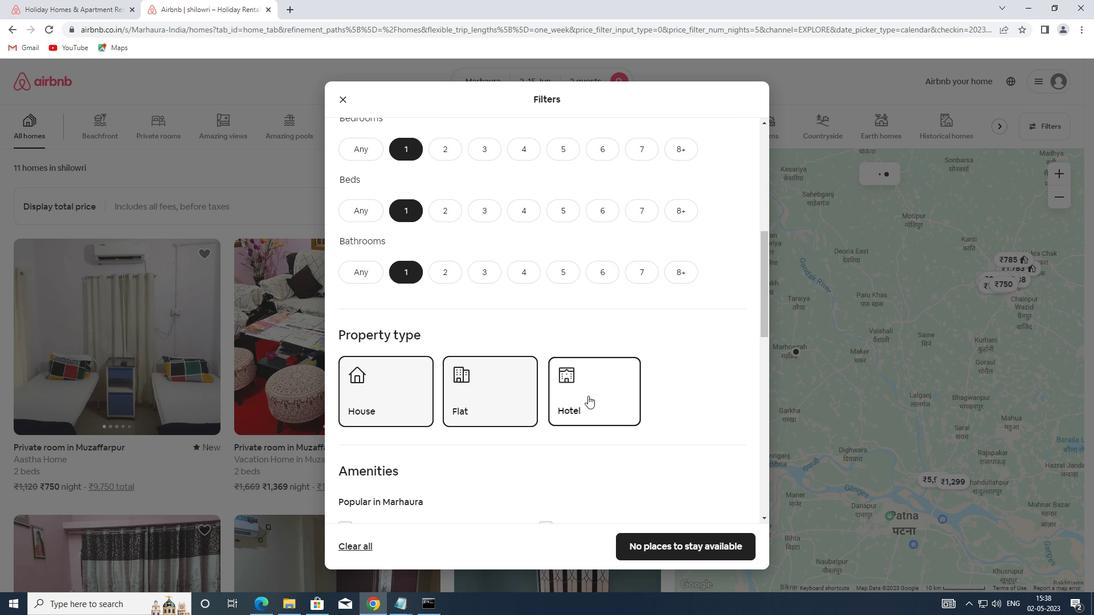 
Action: Mouse scrolled (588, 395) with delta (0, 0)
Screenshot: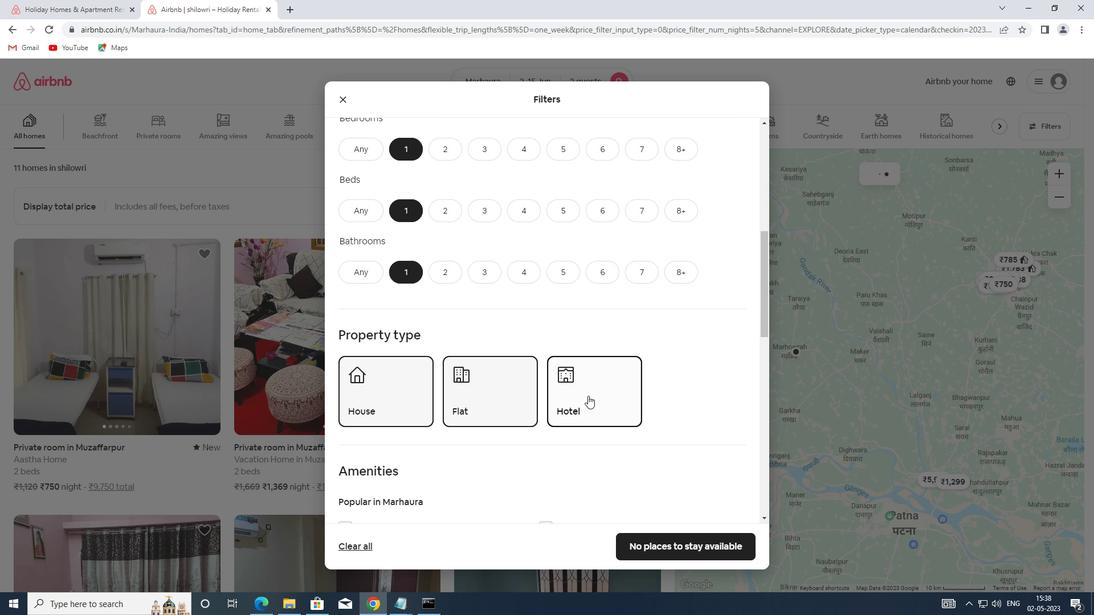 
Action: Mouse moved to (589, 370)
Screenshot: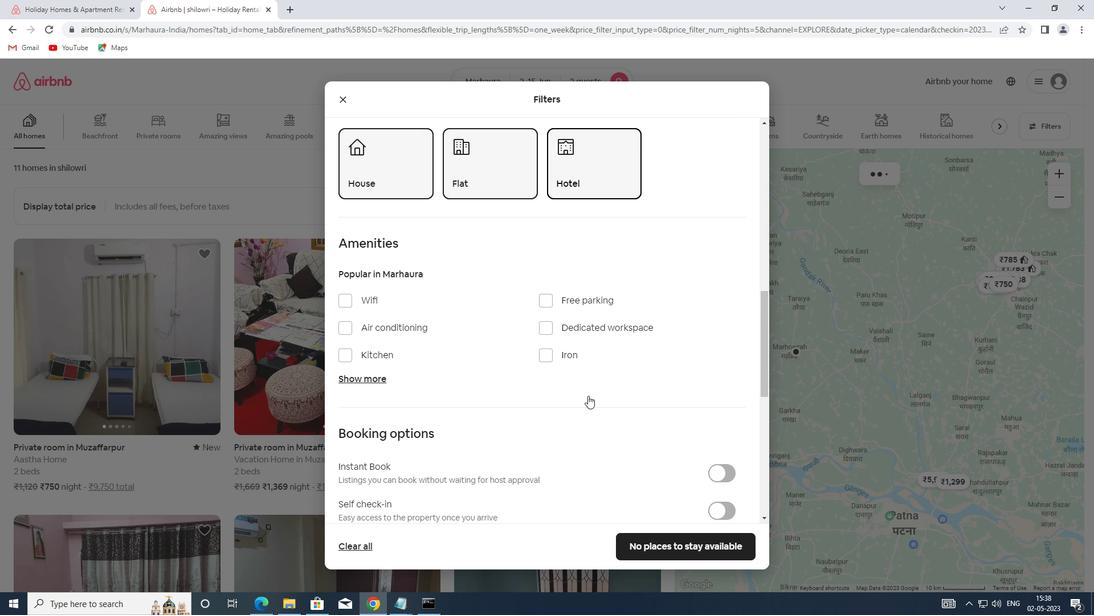 
Action: Mouse scrolled (589, 369) with delta (0, 0)
Screenshot: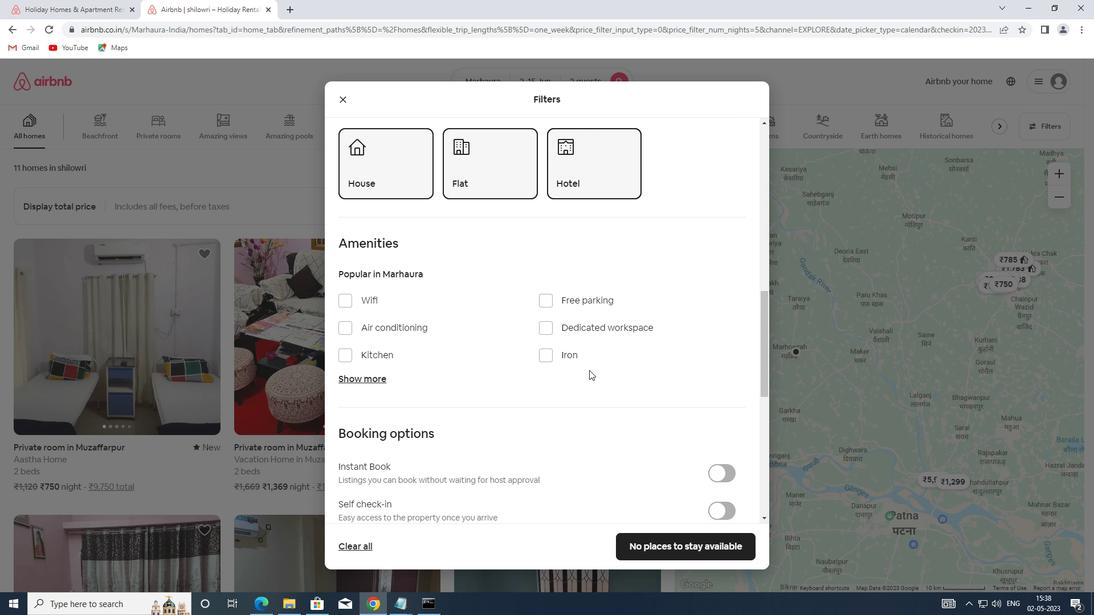 
Action: Mouse scrolled (589, 369) with delta (0, 0)
Screenshot: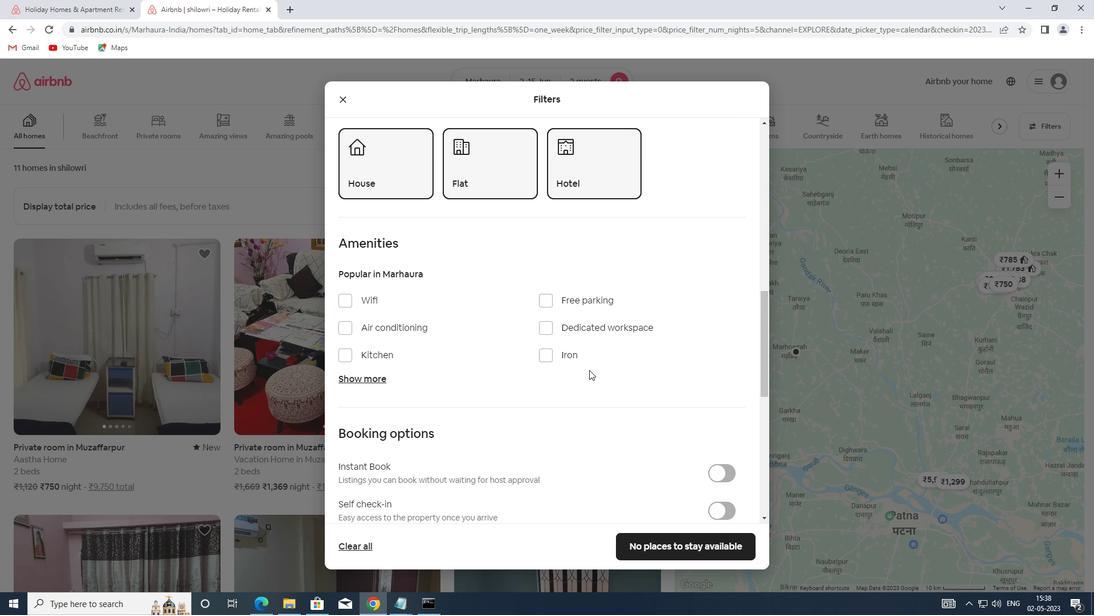 
Action: Mouse moved to (589, 369)
Screenshot: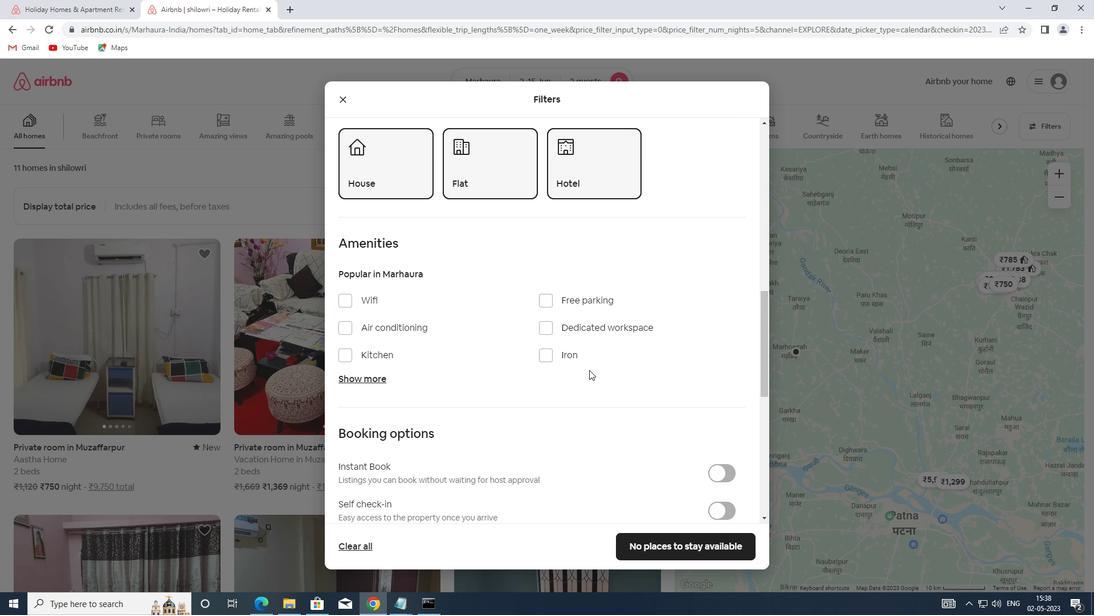 
Action: Mouse scrolled (589, 369) with delta (0, 0)
Screenshot: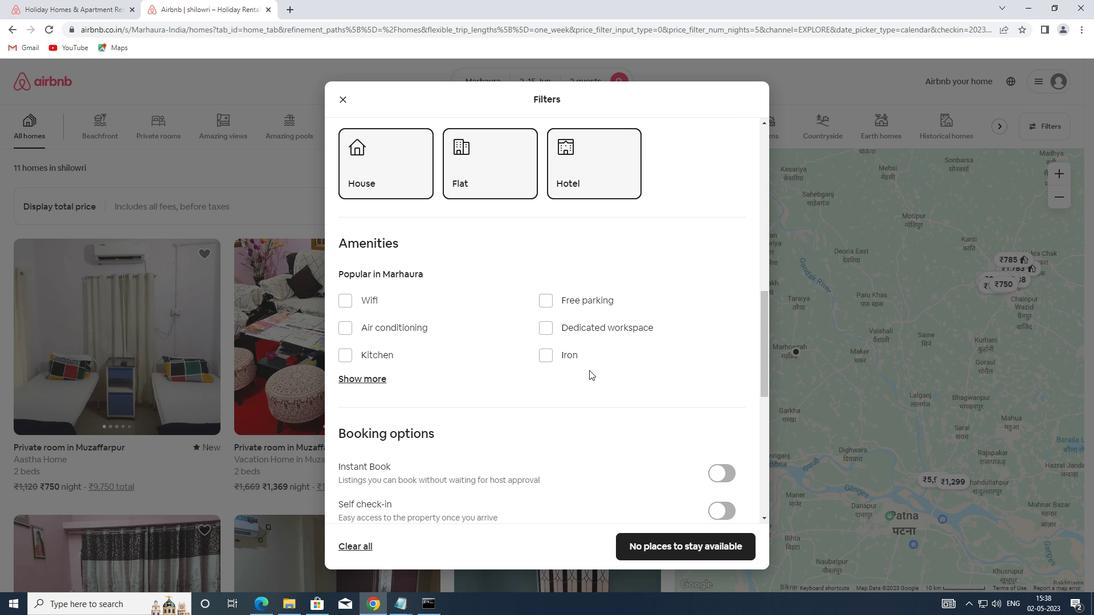 
Action: Mouse moved to (721, 335)
Screenshot: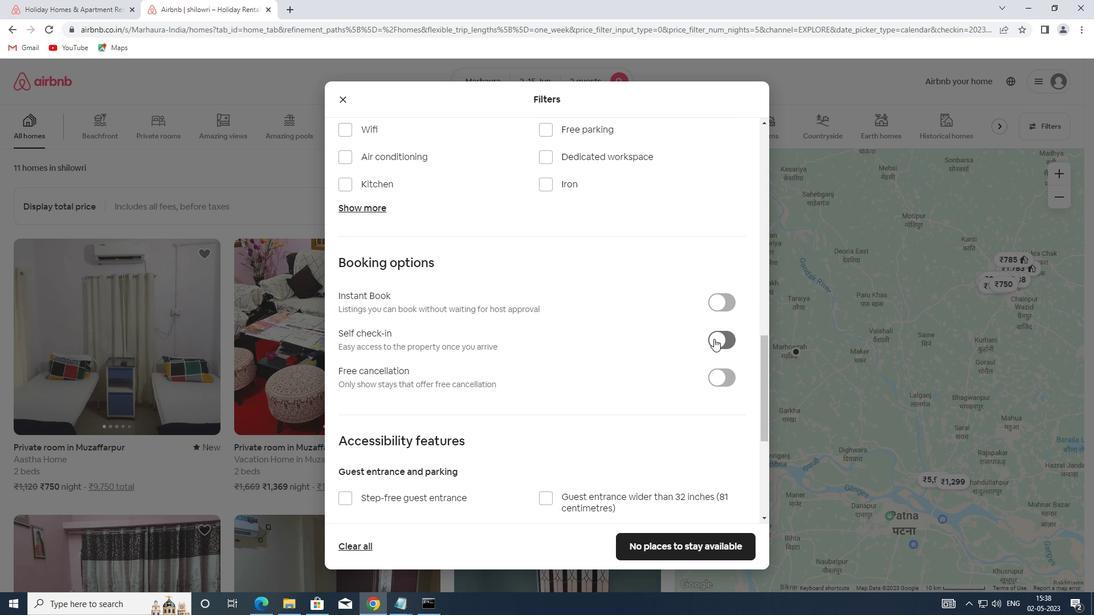 
Action: Mouse pressed left at (721, 335)
Screenshot: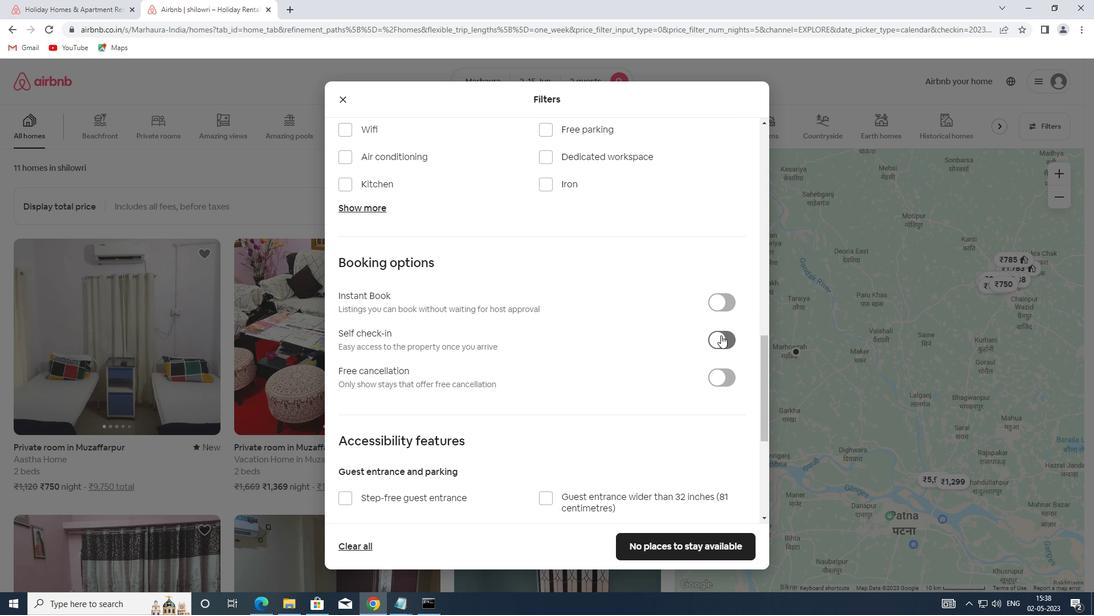 
Action: Mouse moved to (589, 404)
Screenshot: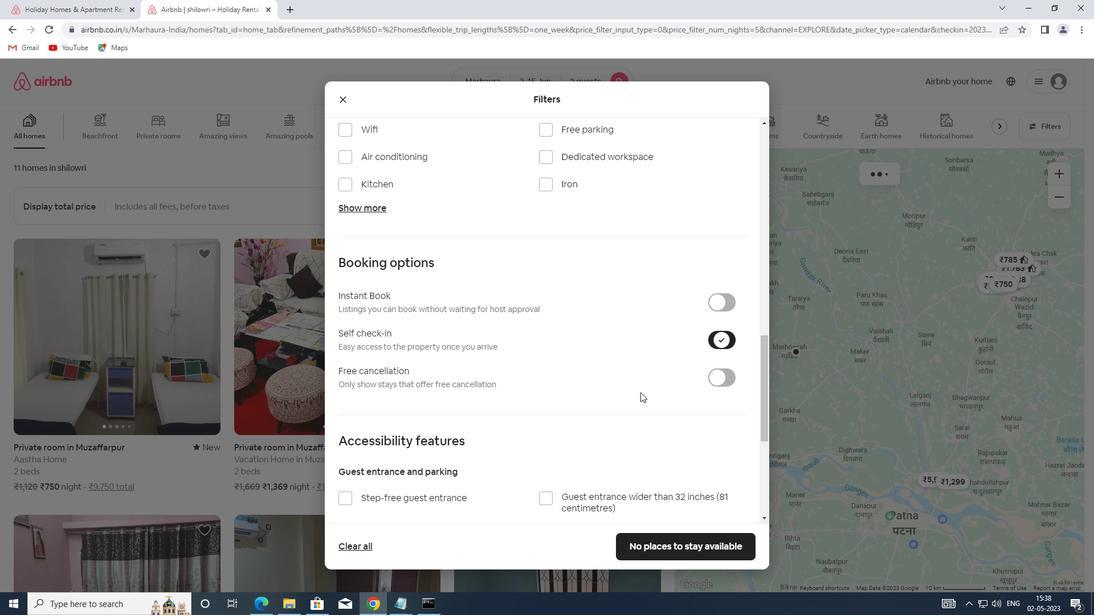 
Action: Mouse scrolled (589, 404) with delta (0, 0)
Screenshot: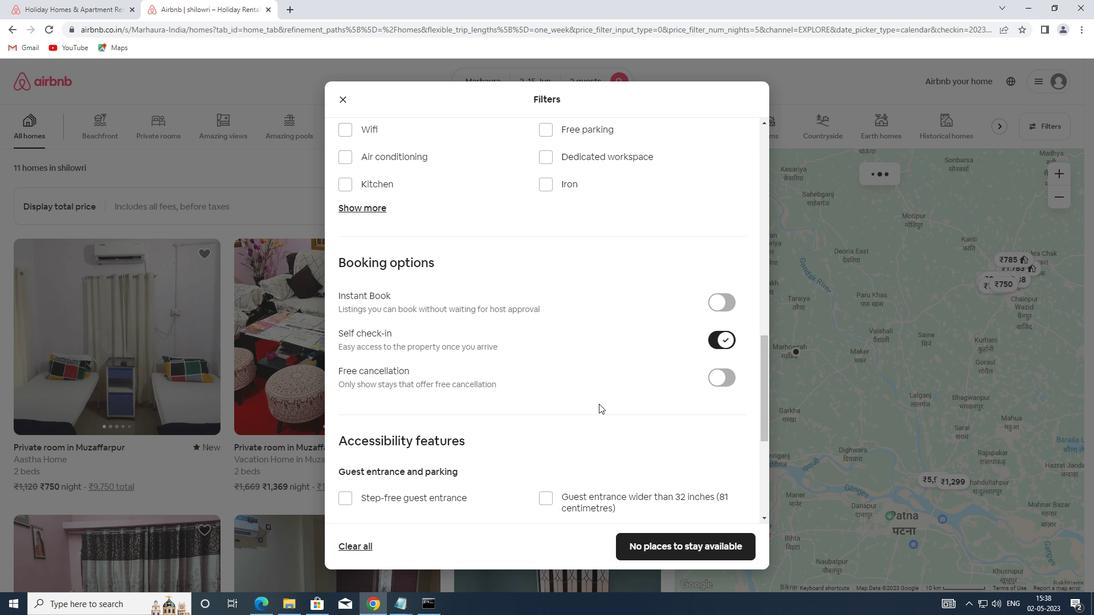 
Action: Mouse scrolled (589, 404) with delta (0, 0)
Screenshot: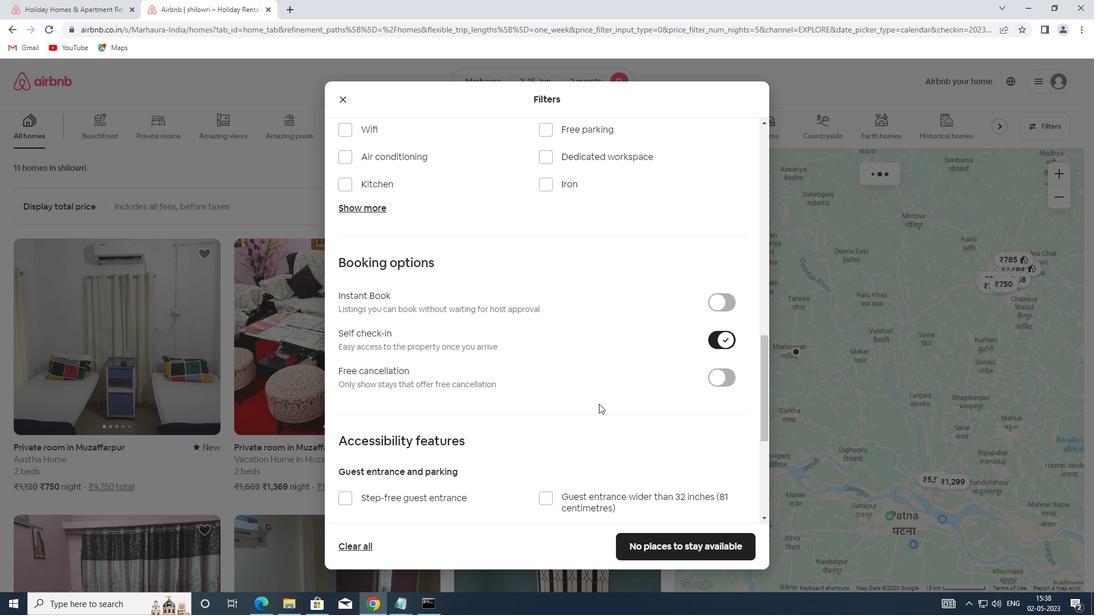 
Action: Mouse moved to (587, 405)
Screenshot: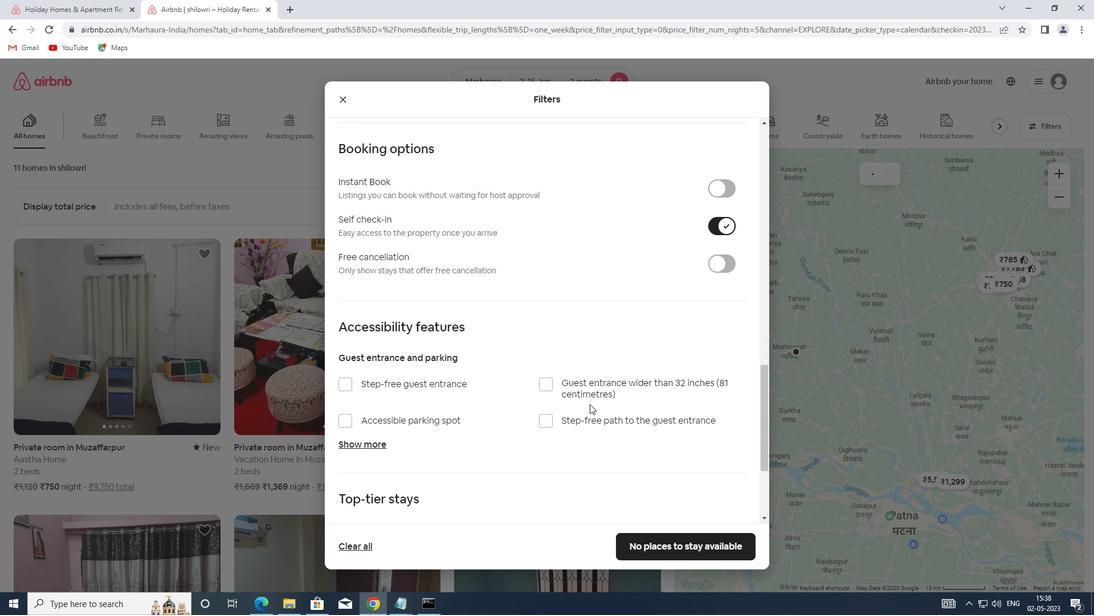 
Action: Mouse scrolled (587, 405) with delta (0, 0)
Screenshot: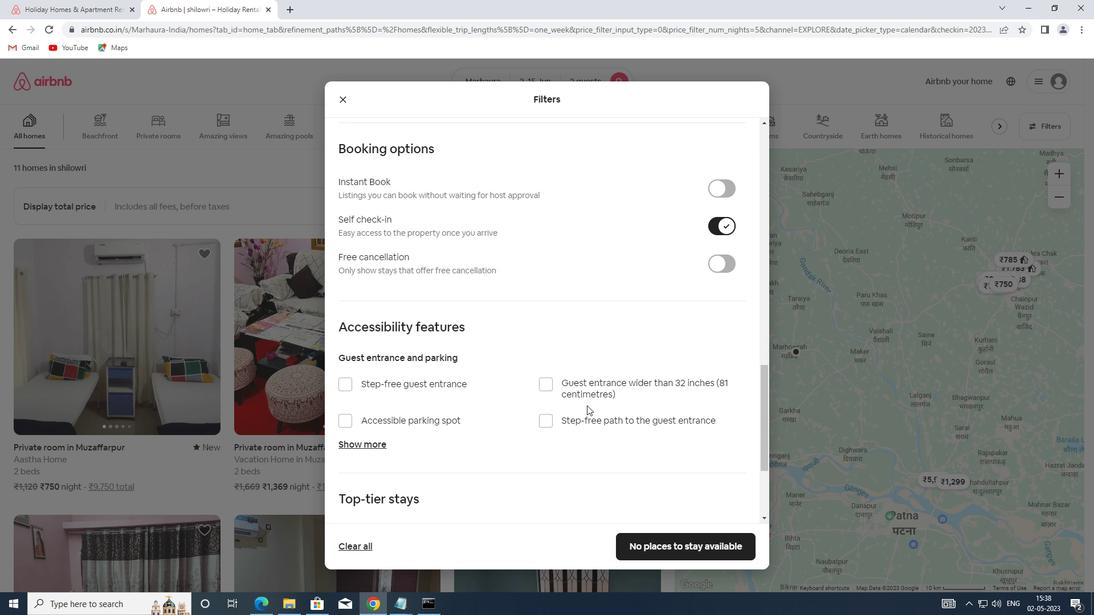 
Action: Mouse scrolled (587, 405) with delta (0, 0)
Screenshot: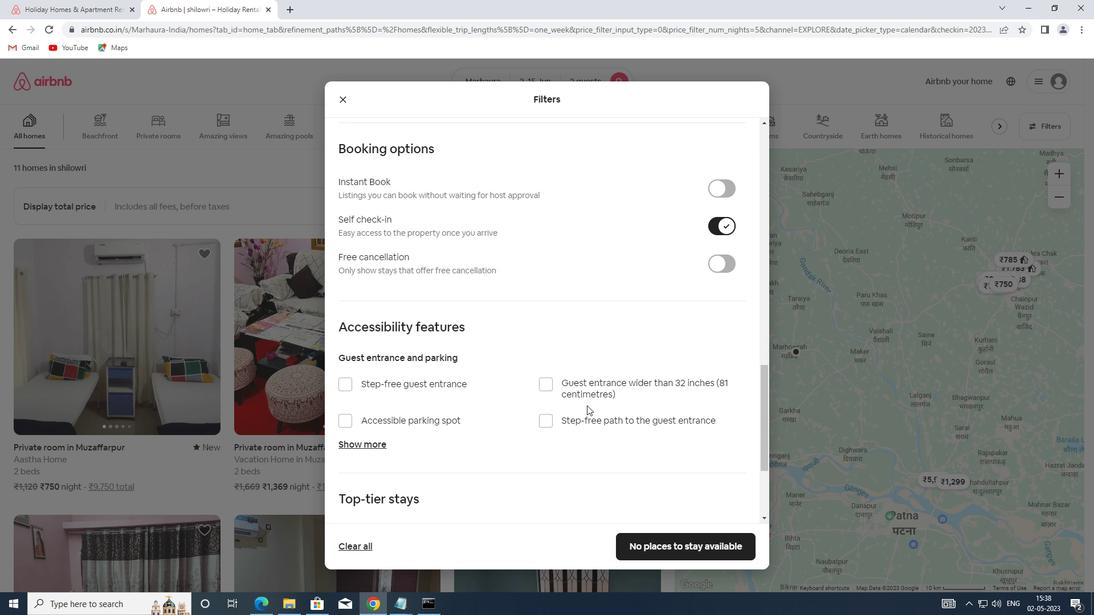 
Action: Mouse scrolled (587, 405) with delta (0, 0)
Screenshot: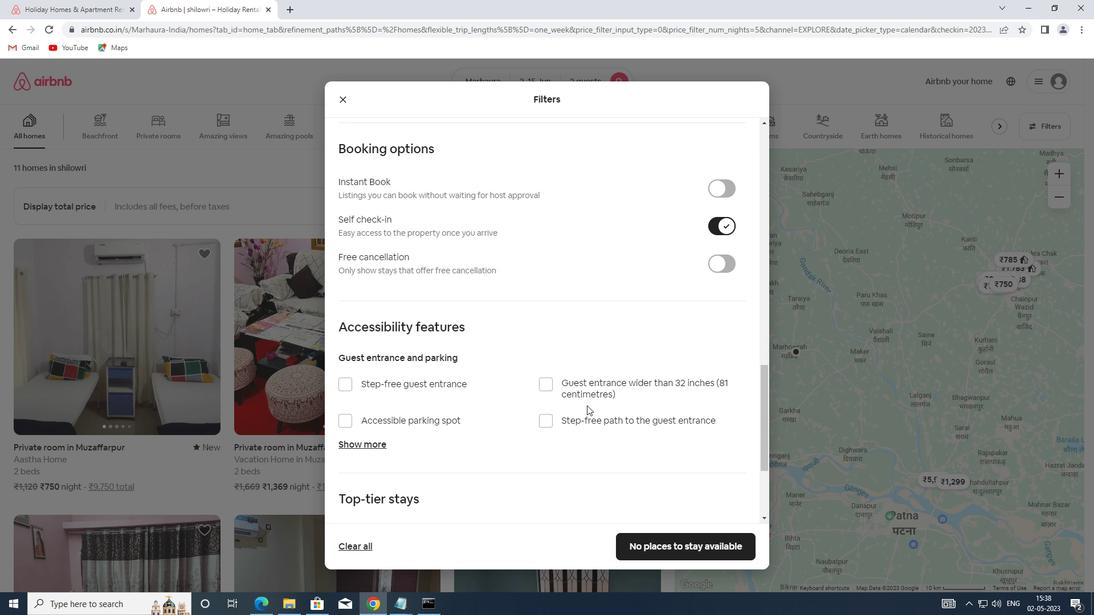 
Action: Mouse scrolled (587, 405) with delta (0, 0)
Screenshot: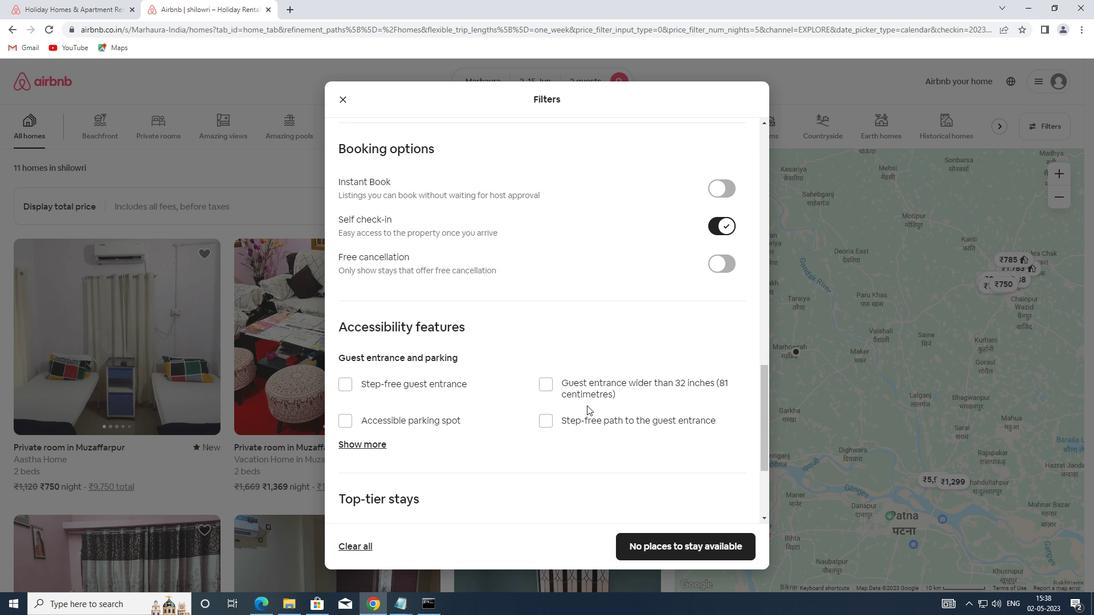 
Action: Mouse moved to (404, 421)
Screenshot: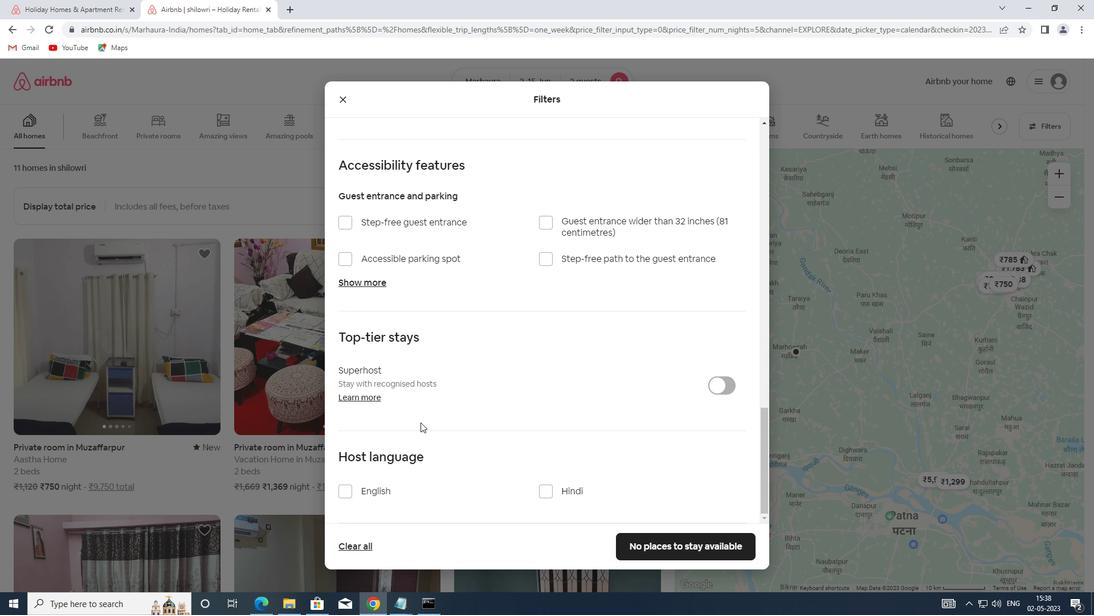 
Action: Mouse scrolled (404, 420) with delta (0, 0)
Screenshot: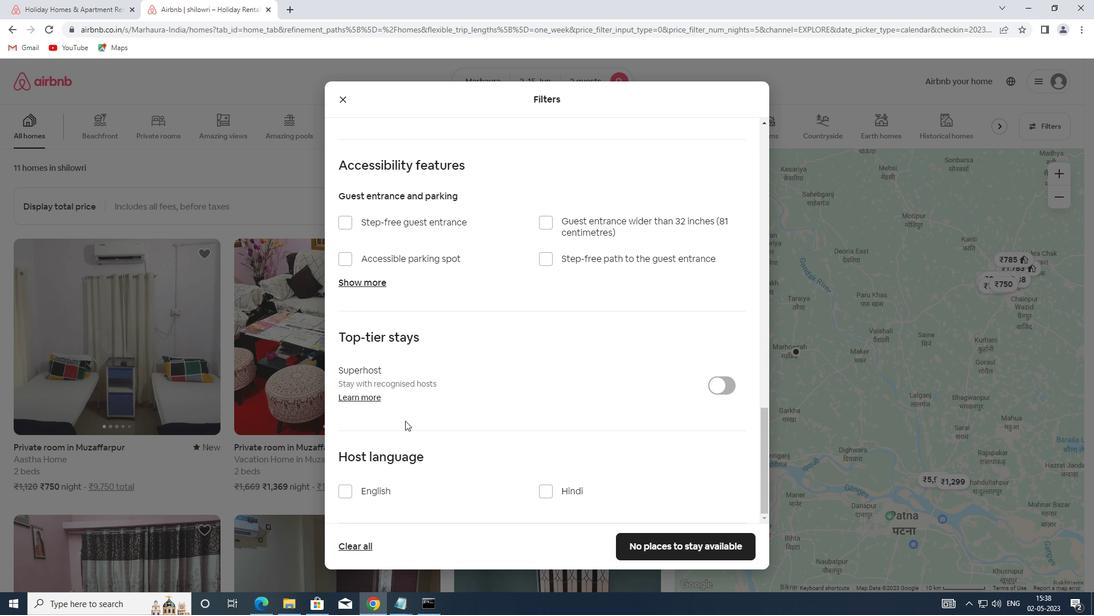 
Action: Mouse scrolled (404, 420) with delta (0, 0)
Screenshot: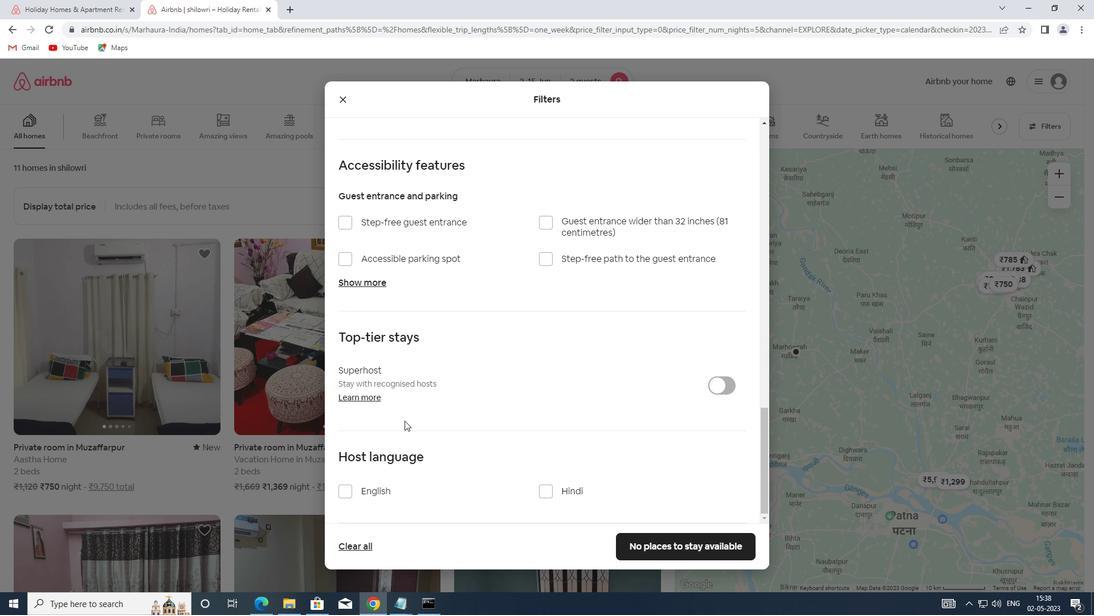 
Action: Mouse scrolled (404, 420) with delta (0, 0)
Screenshot: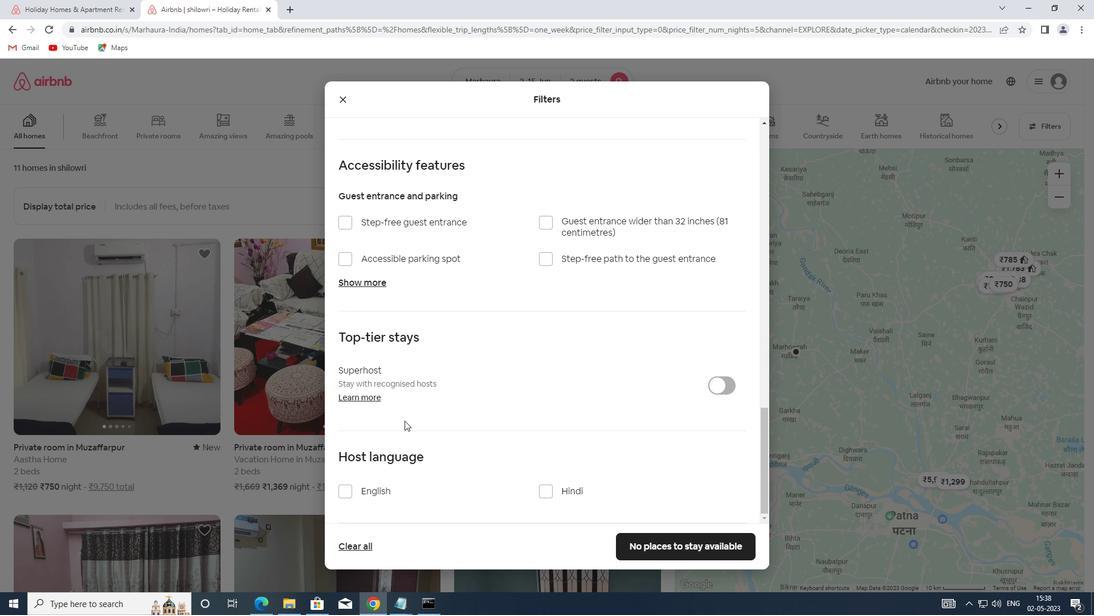
Action: Mouse scrolled (404, 420) with delta (0, 0)
Screenshot: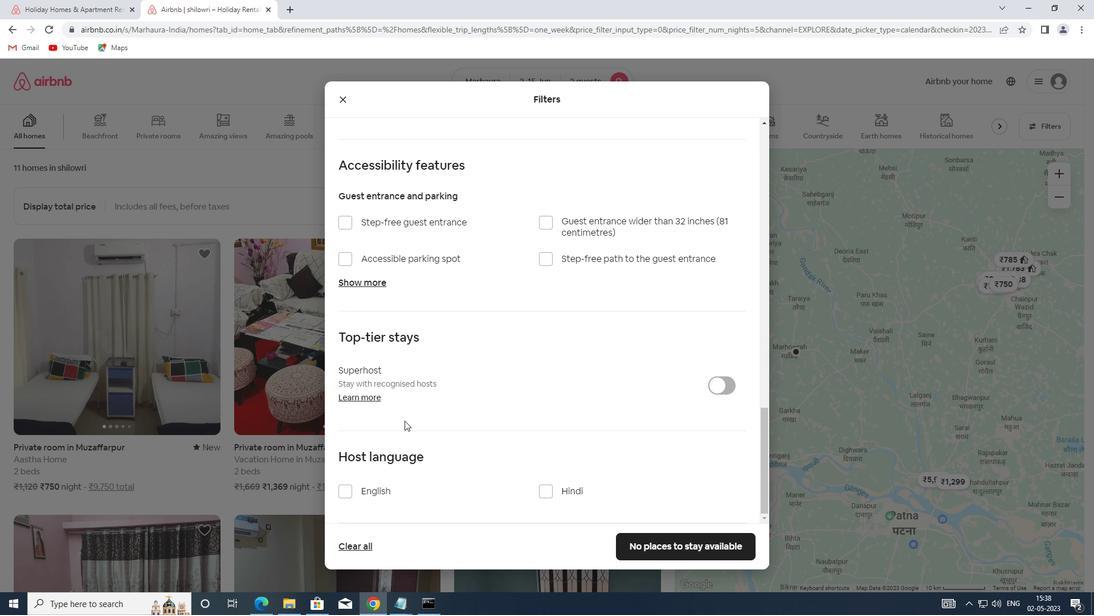 
Action: Mouse moved to (366, 487)
Screenshot: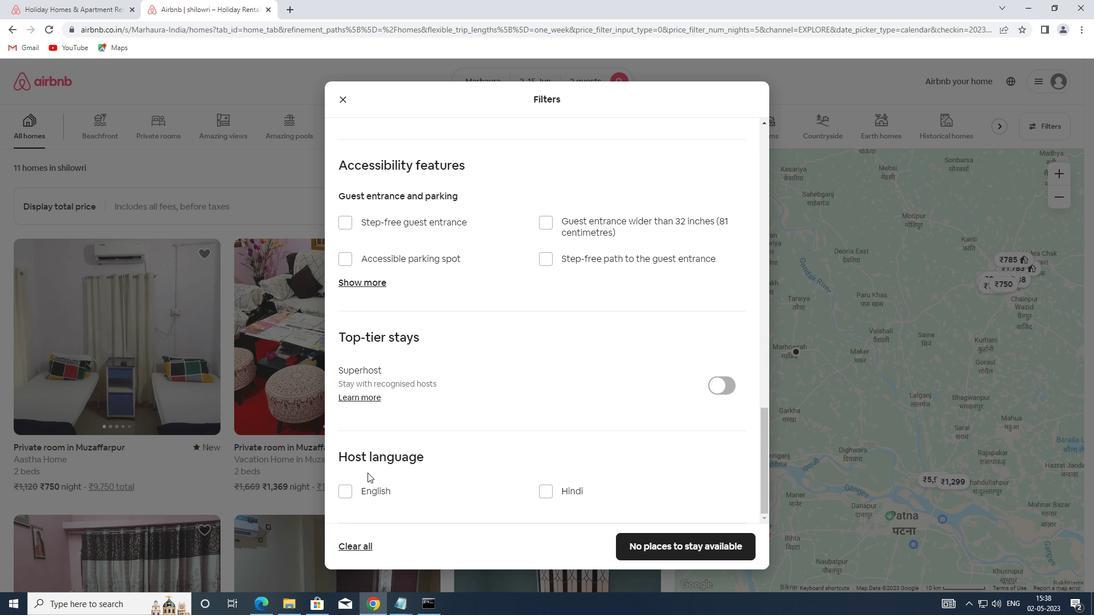 
Action: Mouse pressed left at (366, 487)
Screenshot: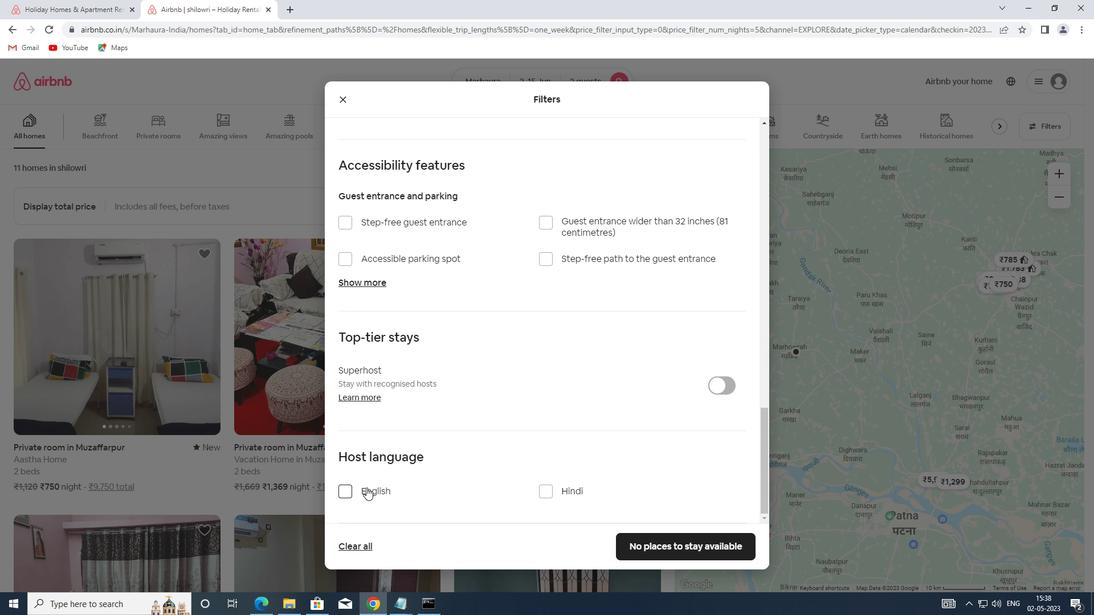 
Action: Mouse moved to (638, 540)
Screenshot: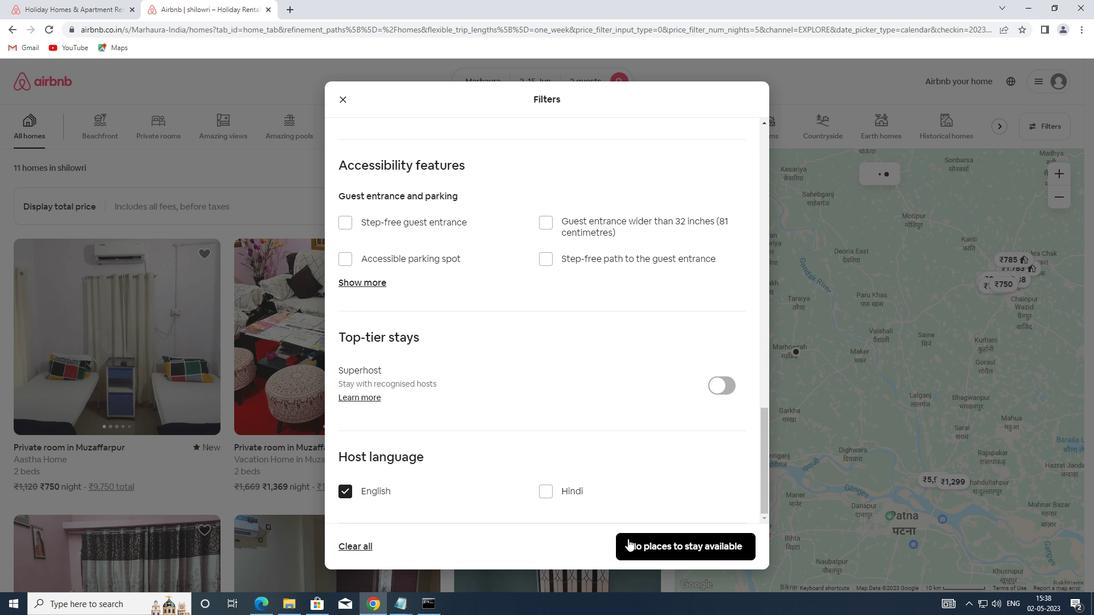 
Action: Mouse pressed left at (638, 540)
Screenshot: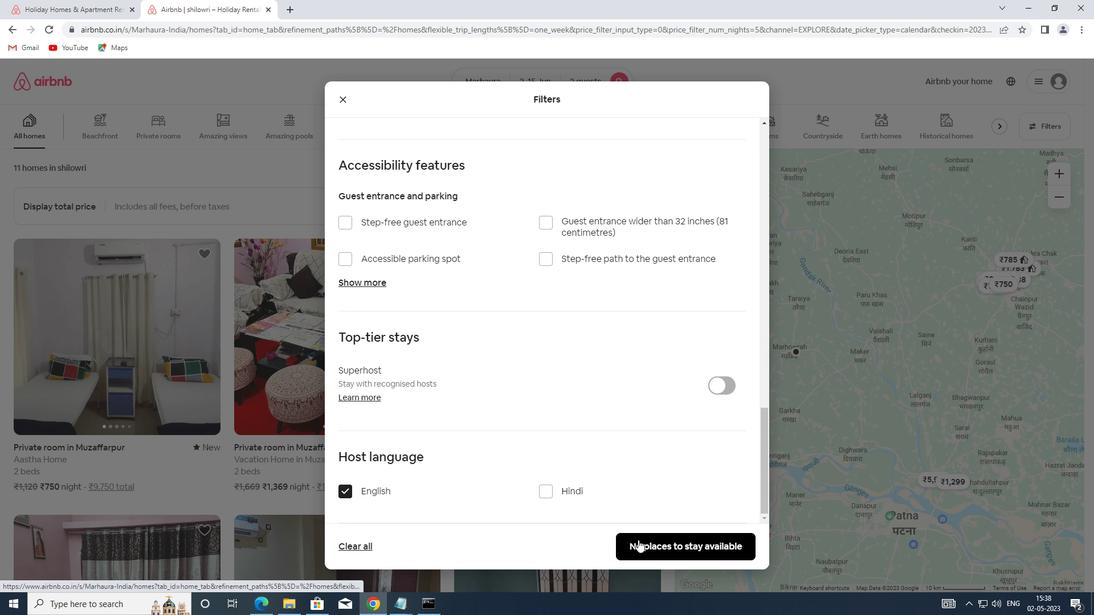 
